 Task: Search one way flight ticket for 4 adults, 1 infant in seat and 1 infant on lap in premium economy from Jamestown: Jamestown Regional Airport to Jacksonville: Albert J. Ellis Airport on 5-3-2023. Choice of flights is Royal air maroc. Number of bags: 1 checked bag. Price is upto 107000. Outbound departure time preference is 13:15.
Action: Mouse moved to (286, 121)
Screenshot: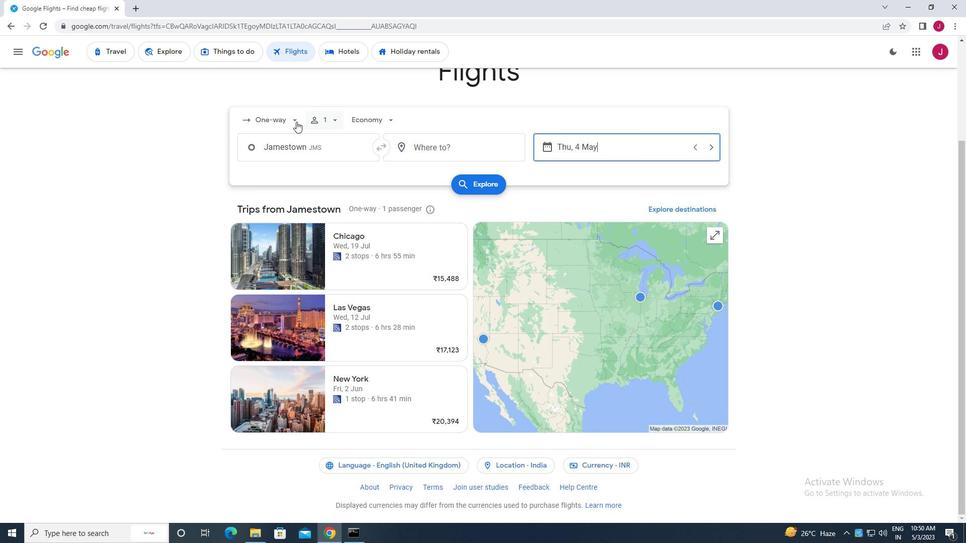 
Action: Mouse pressed left at (286, 121)
Screenshot: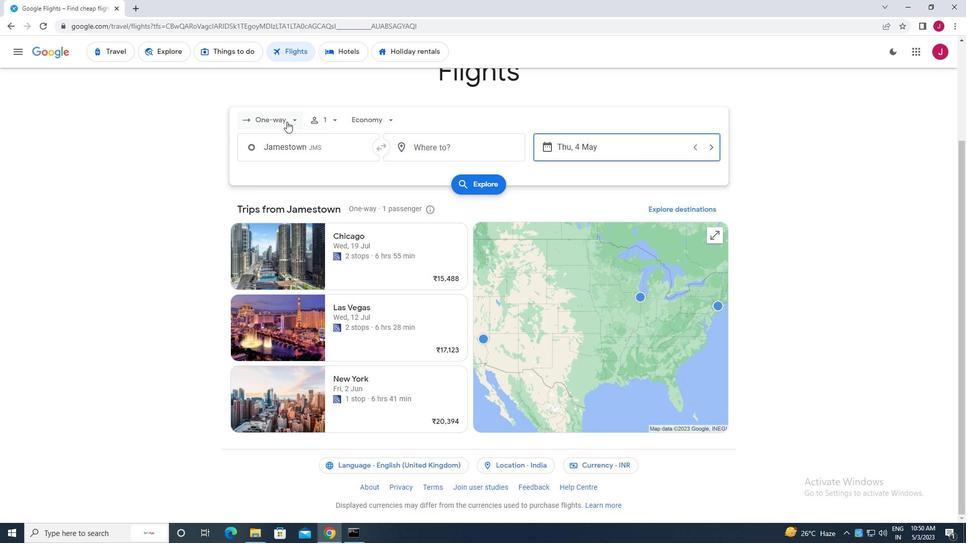 
Action: Mouse moved to (282, 165)
Screenshot: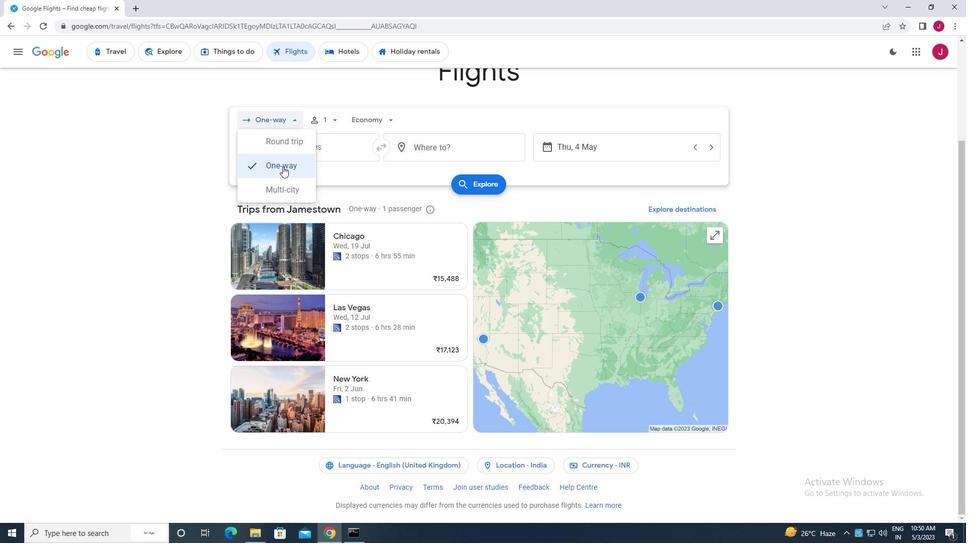 
Action: Mouse pressed left at (282, 165)
Screenshot: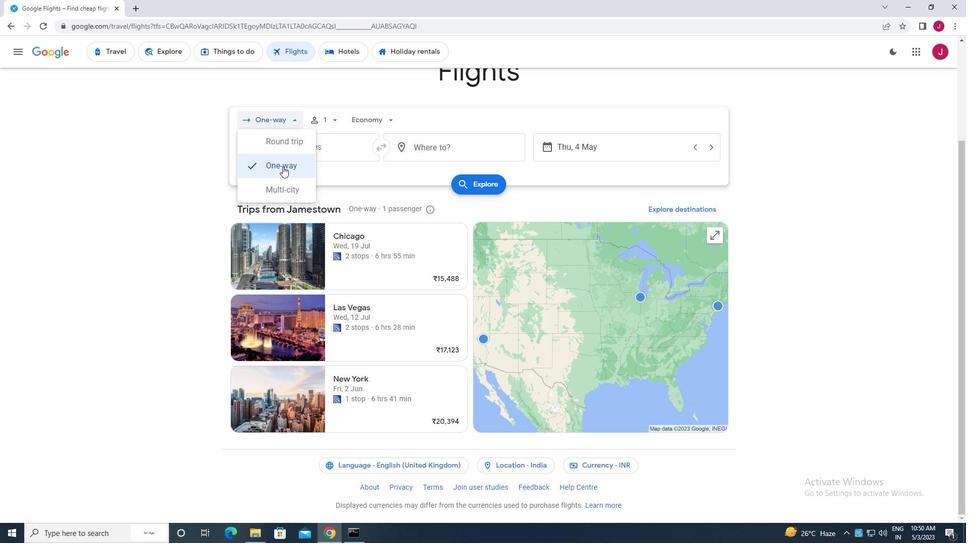 
Action: Mouse moved to (336, 118)
Screenshot: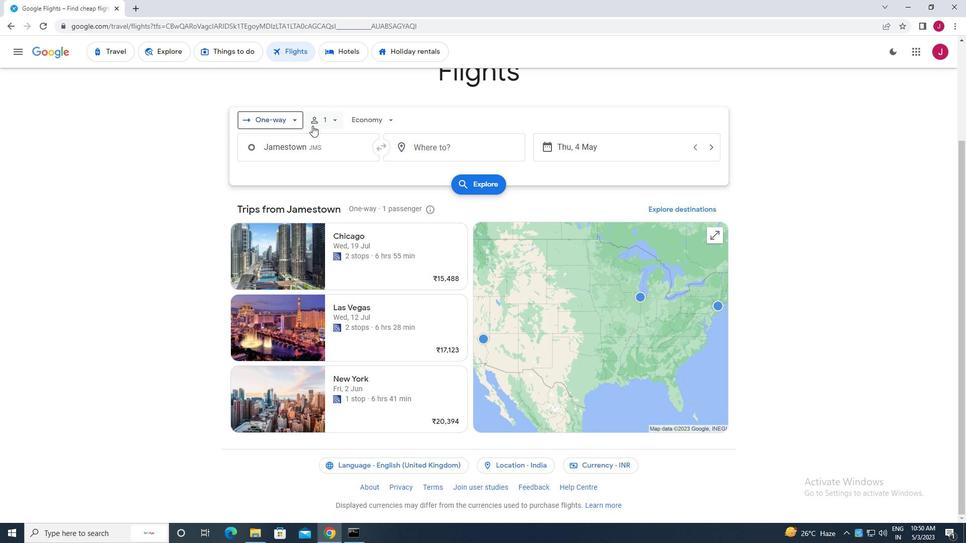
Action: Mouse pressed left at (336, 118)
Screenshot: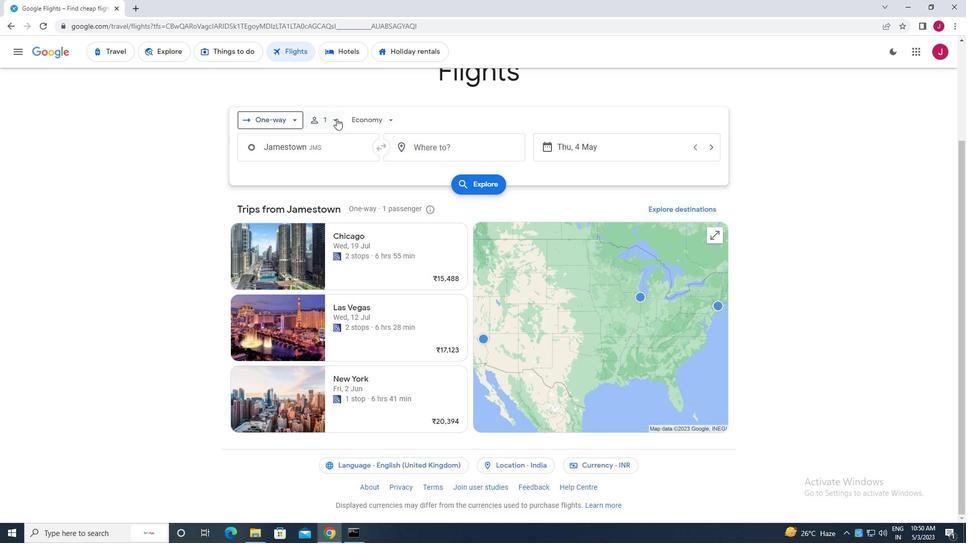 
Action: Mouse moved to (411, 148)
Screenshot: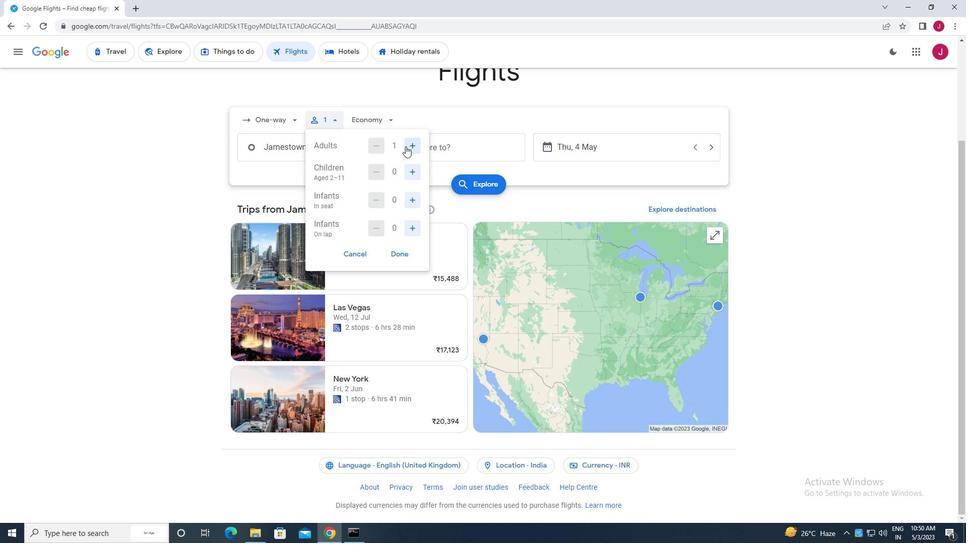
Action: Mouse pressed left at (411, 148)
Screenshot: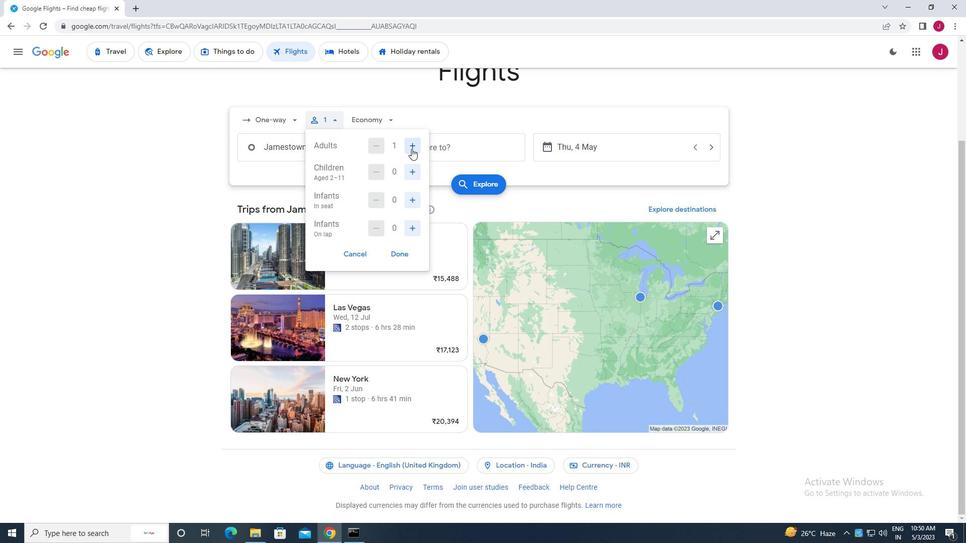 
Action: Mouse moved to (411, 148)
Screenshot: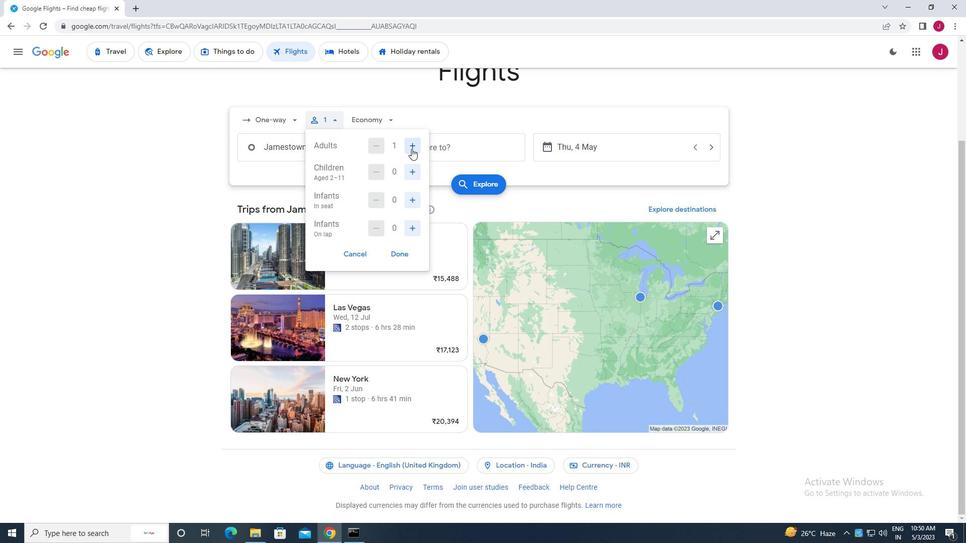 
Action: Mouse pressed left at (411, 148)
Screenshot: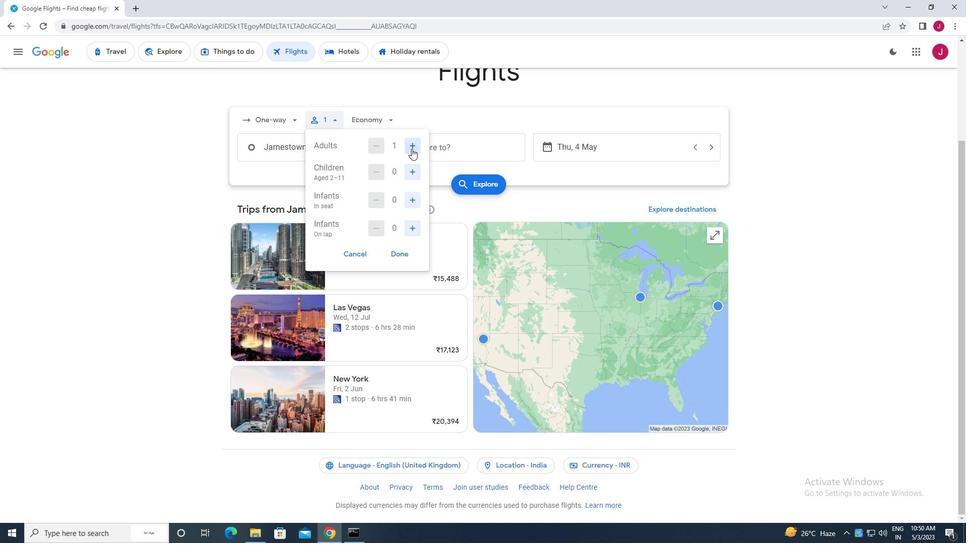 
Action: Mouse pressed left at (411, 148)
Screenshot: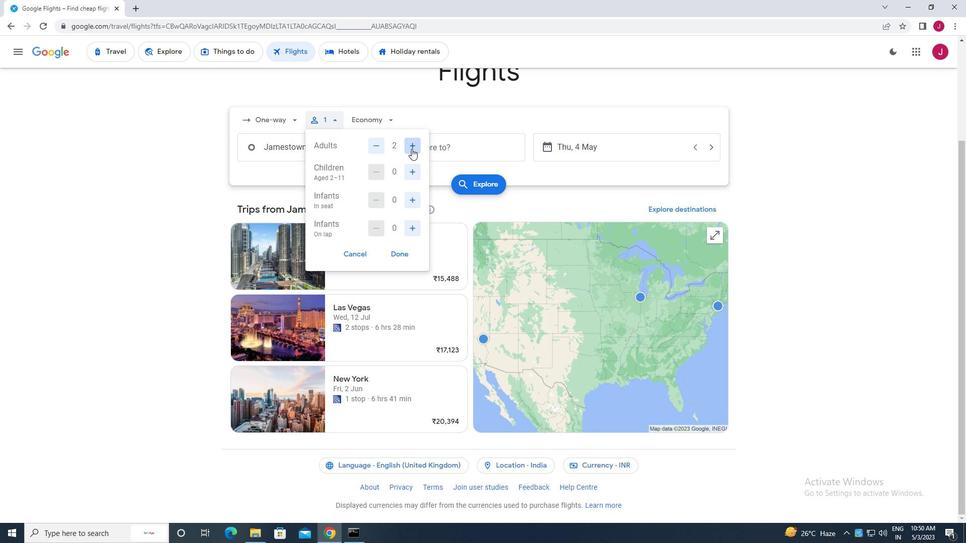 
Action: Mouse moved to (412, 201)
Screenshot: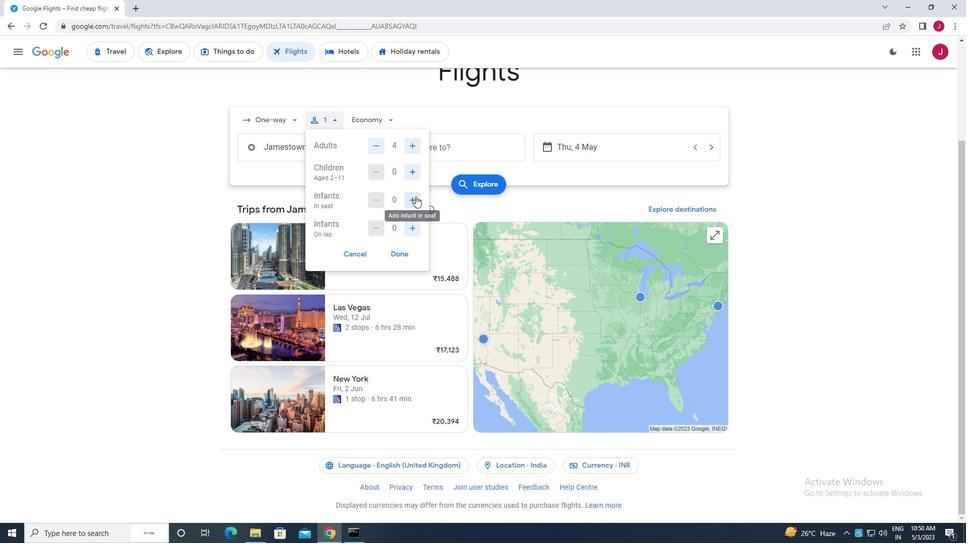 
Action: Mouse pressed left at (412, 201)
Screenshot: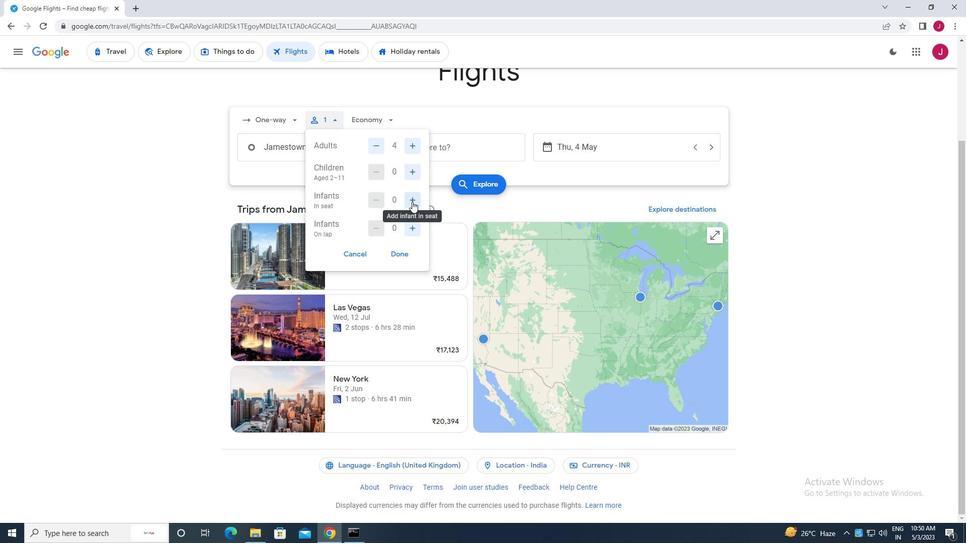 
Action: Mouse moved to (412, 228)
Screenshot: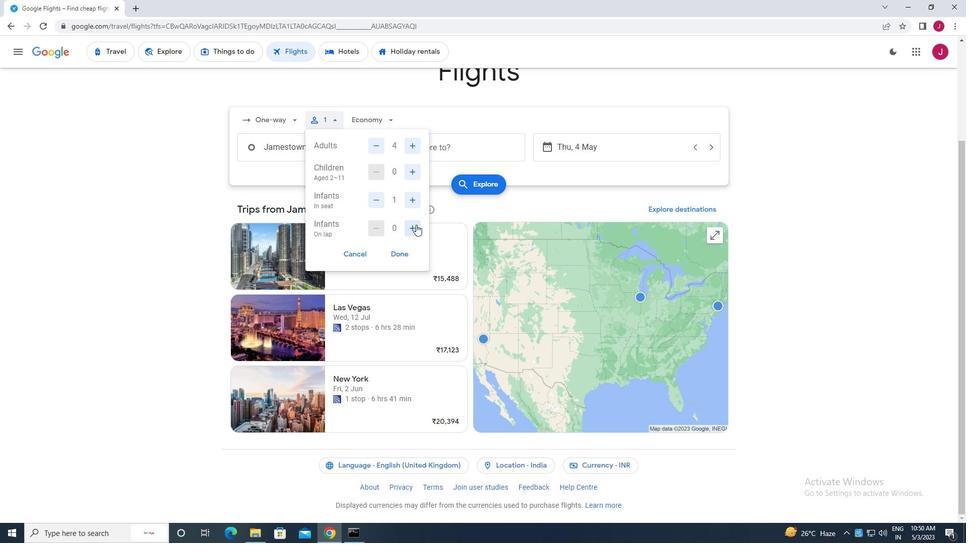 
Action: Mouse pressed left at (412, 228)
Screenshot: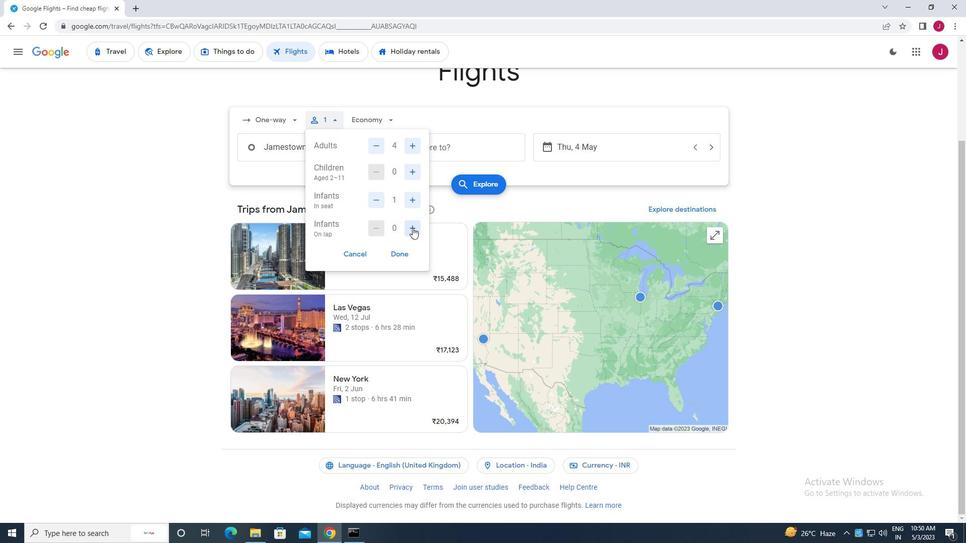 
Action: Mouse moved to (401, 253)
Screenshot: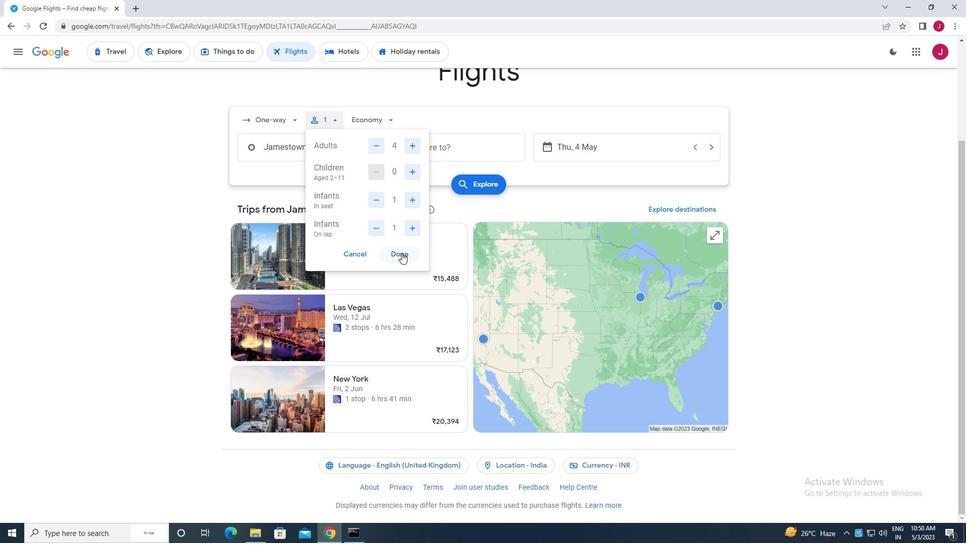 
Action: Mouse pressed left at (401, 253)
Screenshot: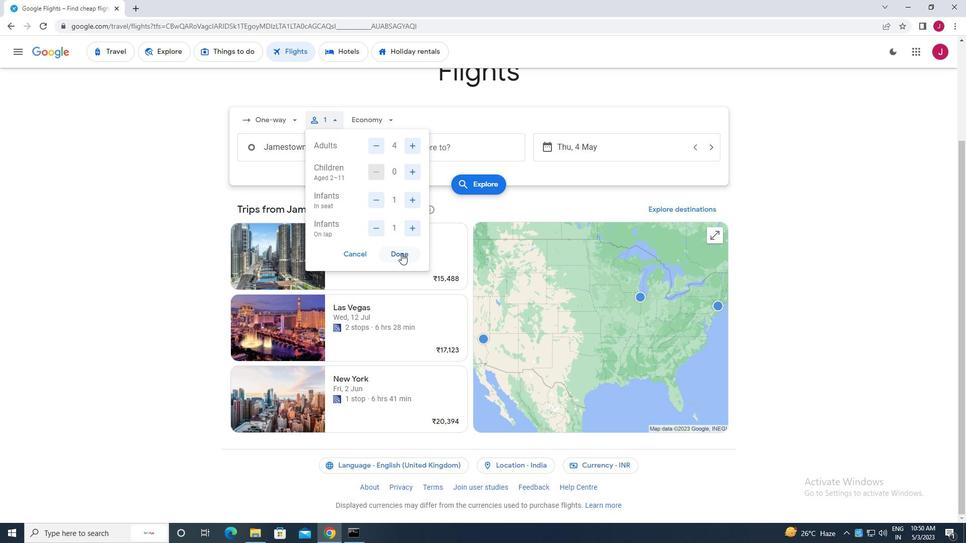 
Action: Mouse moved to (365, 116)
Screenshot: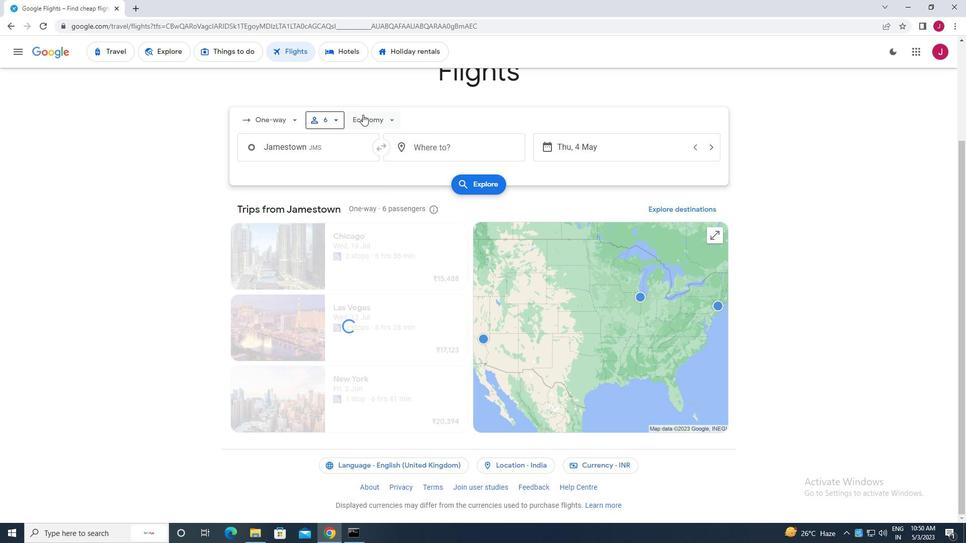 
Action: Mouse pressed left at (365, 116)
Screenshot: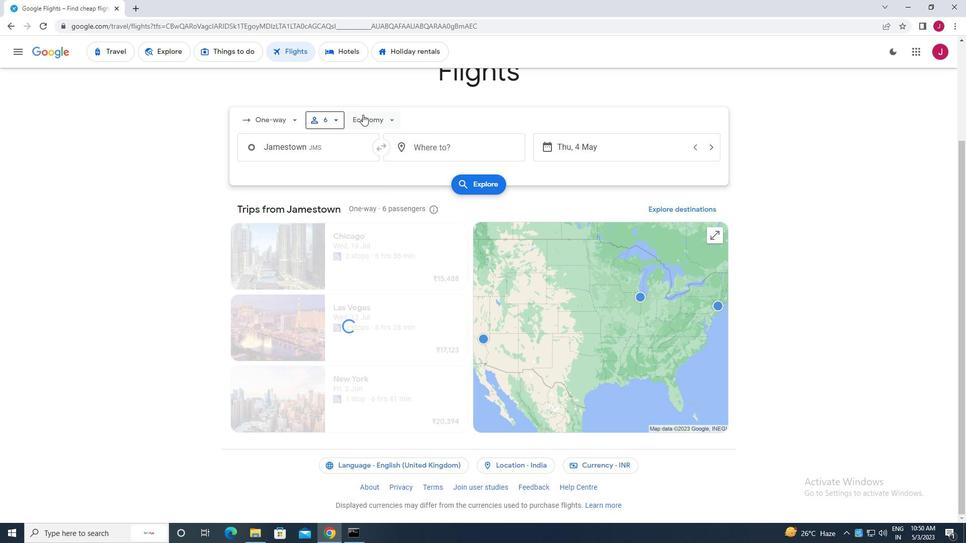 
Action: Mouse moved to (379, 166)
Screenshot: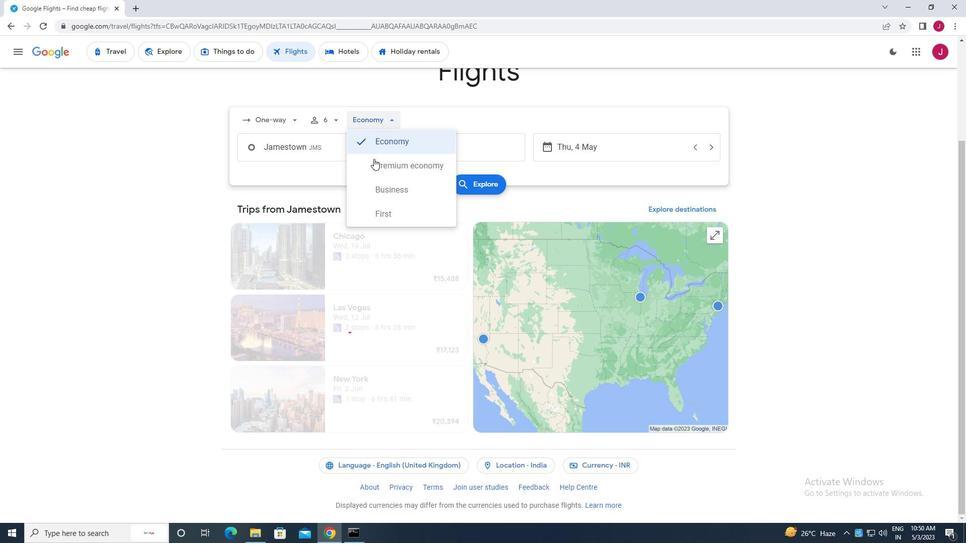 
Action: Mouse pressed left at (379, 166)
Screenshot: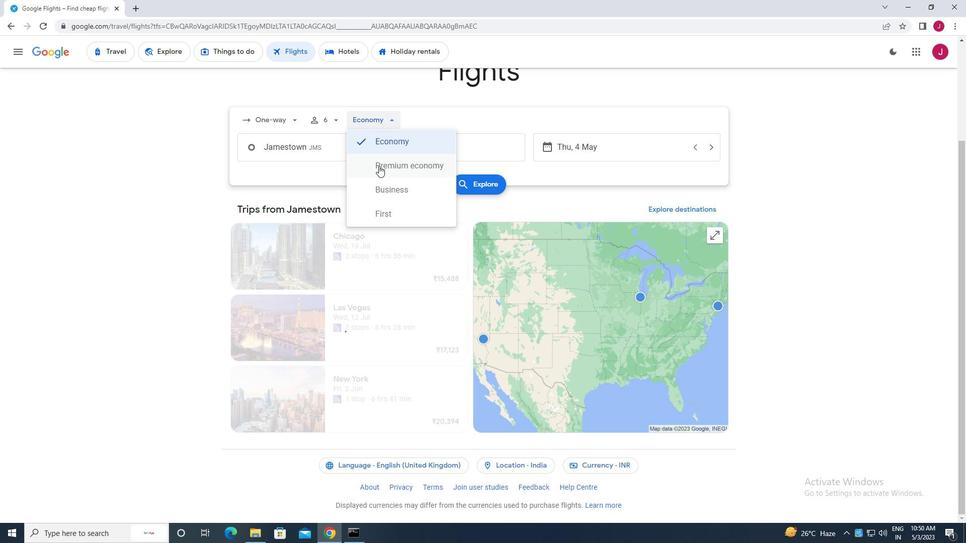 
Action: Mouse moved to (347, 152)
Screenshot: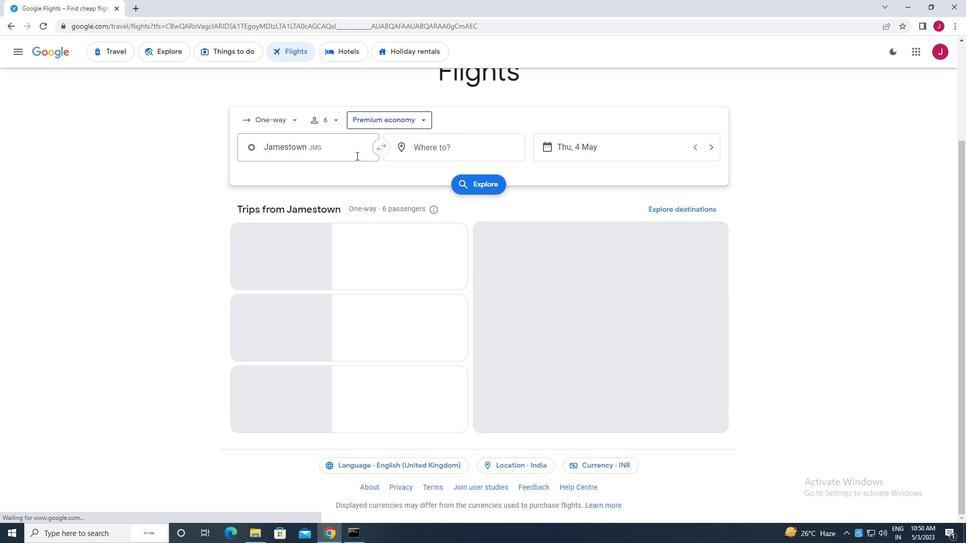 
Action: Mouse pressed left at (347, 152)
Screenshot: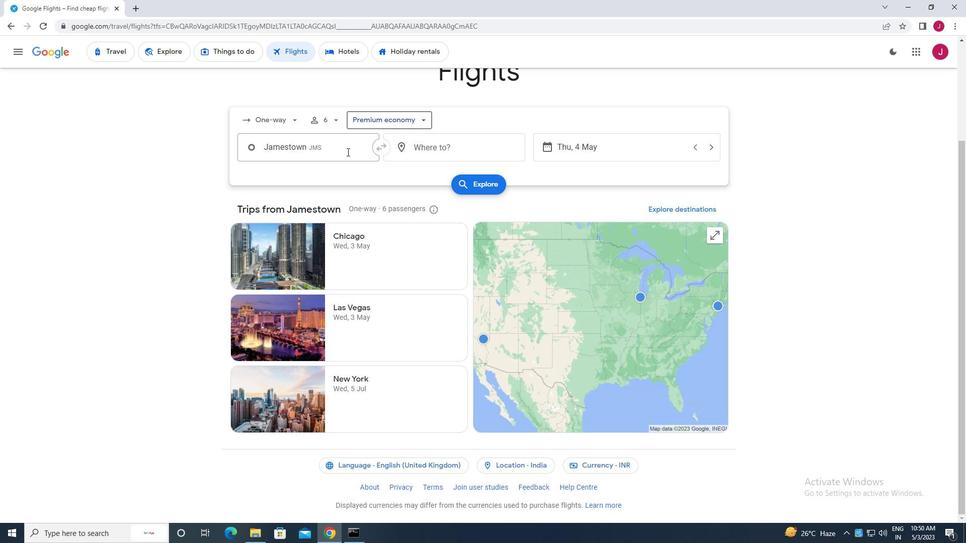 
Action: Mouse moved to (350, 151)
Screenshot: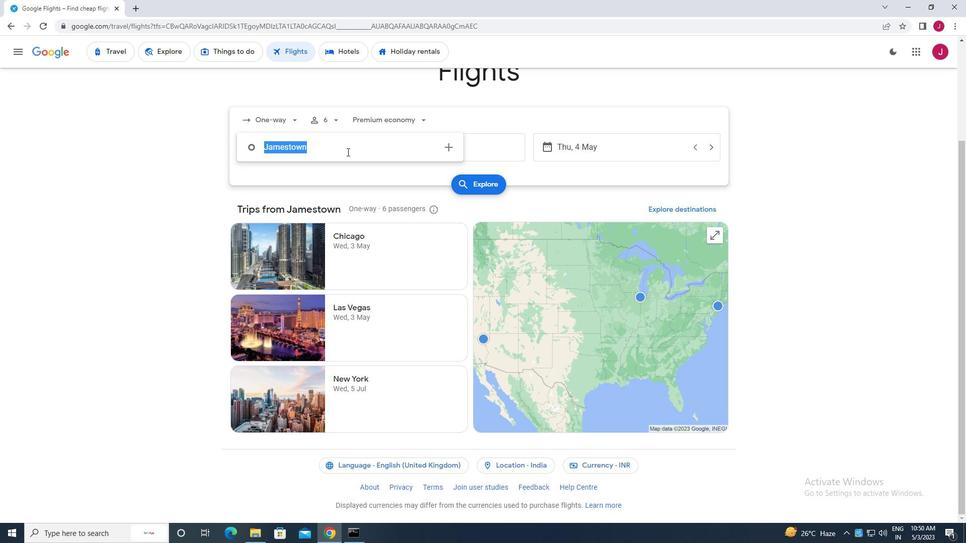 
Action: Key pressed jamestown
Screenshot: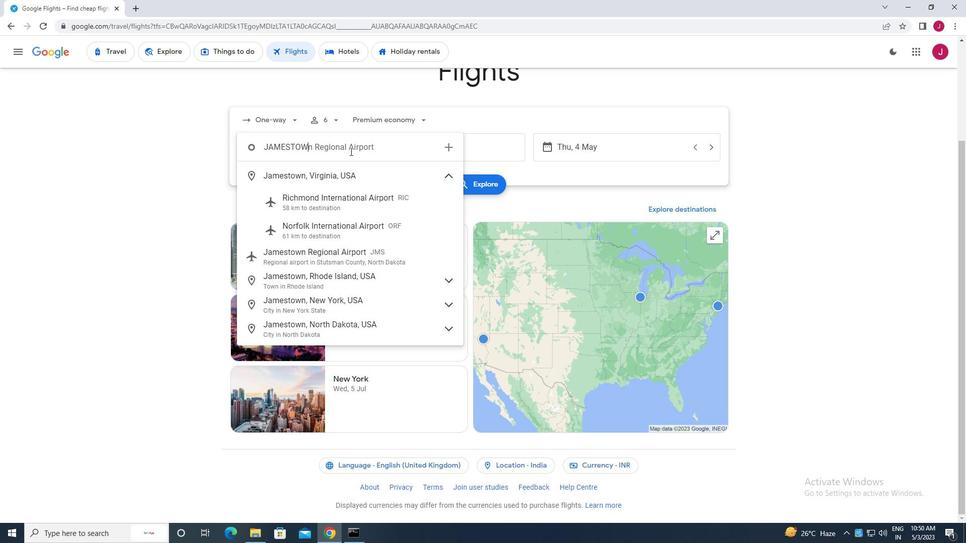
Action: Mouse moved to (335, 254)
Screenshot: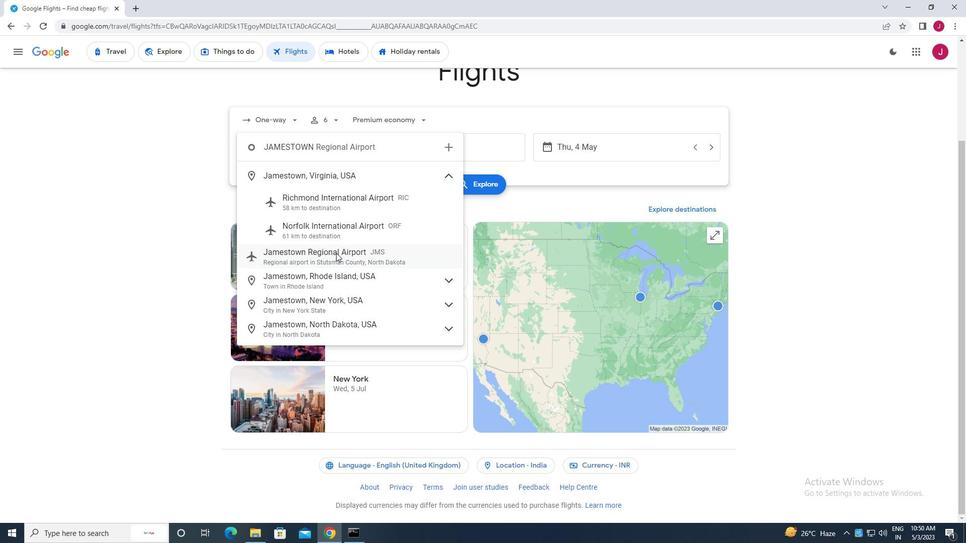 
Action: Mouse pressed left at (335, 254)
Screenshot: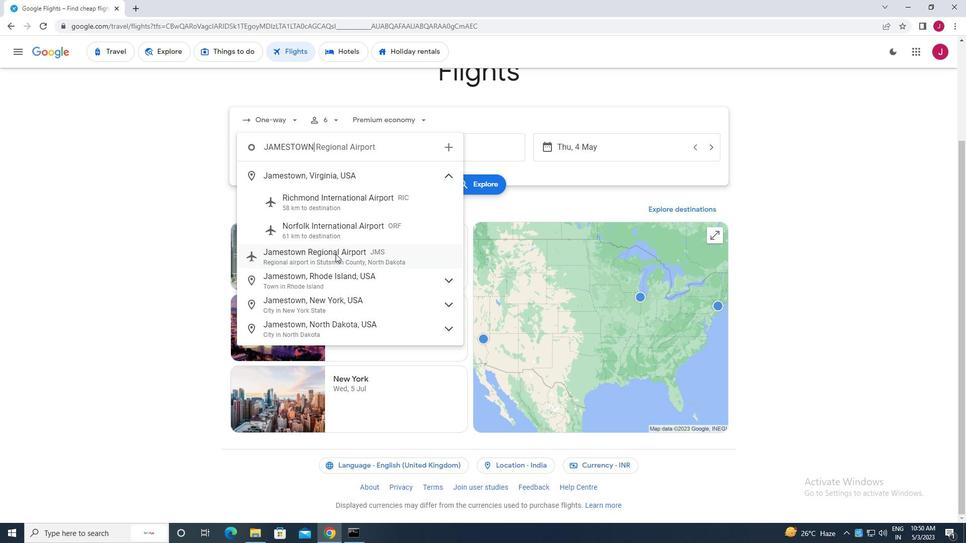 
Action: Mouse moved to (450, 151)
Screenshot: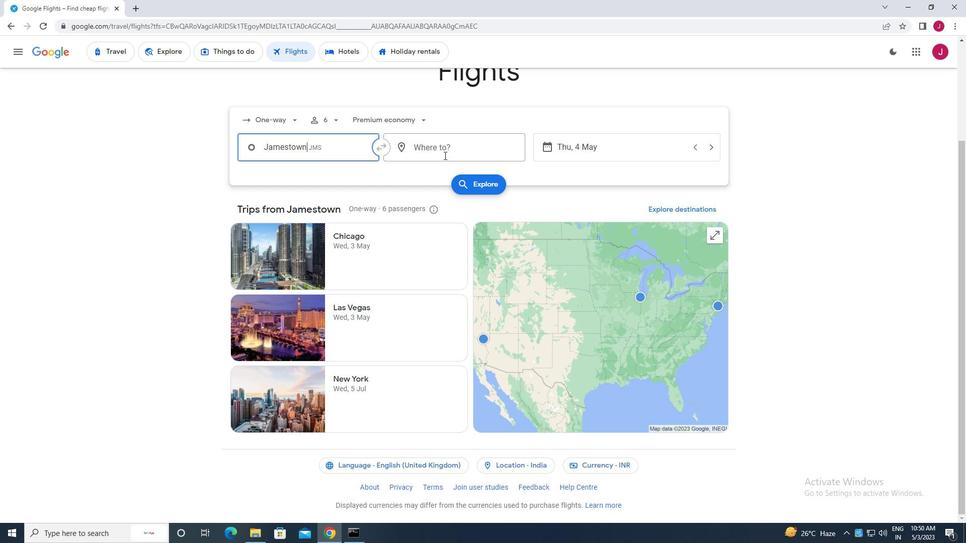 
Action: Mouse pressed left at (450, 151)
Screenshot: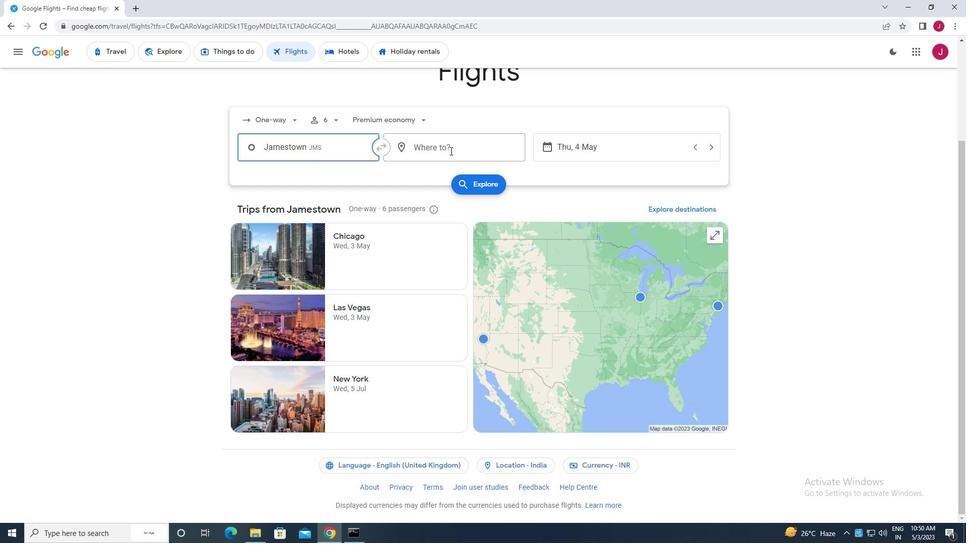 
Action: Mouse moved to (452, 152)
Screenshot: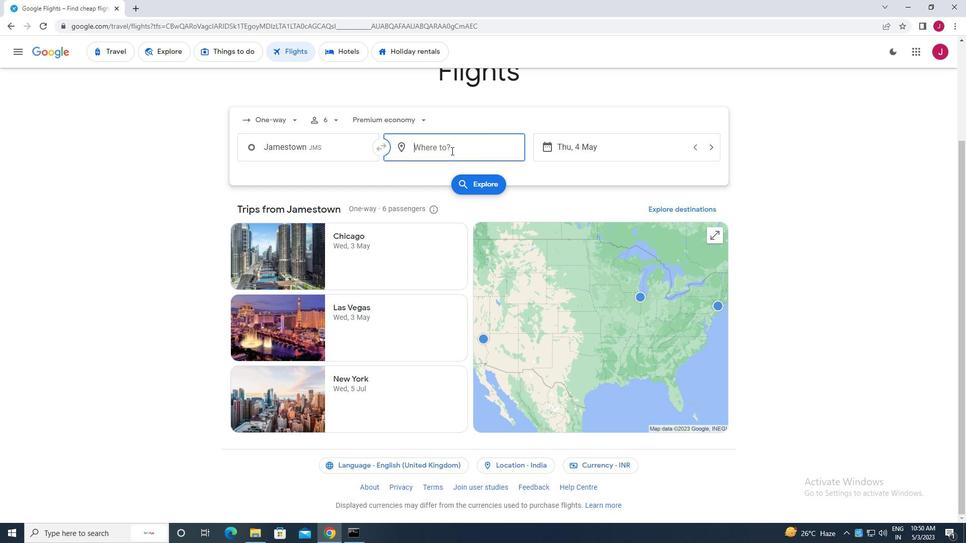 
Action: Key pressed albert<Key.space>j
Screenshot: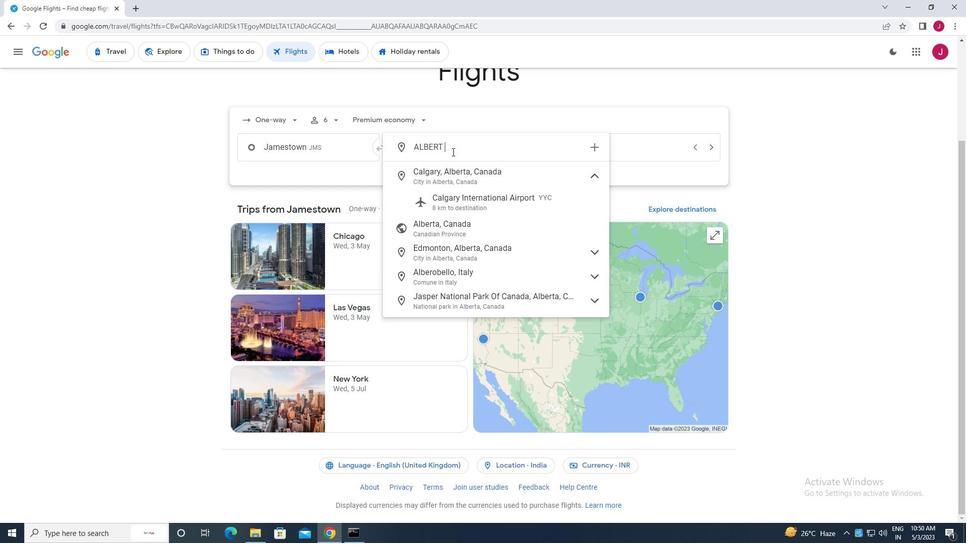 
Action: Mouse moved to (467, 173)
Screenshot: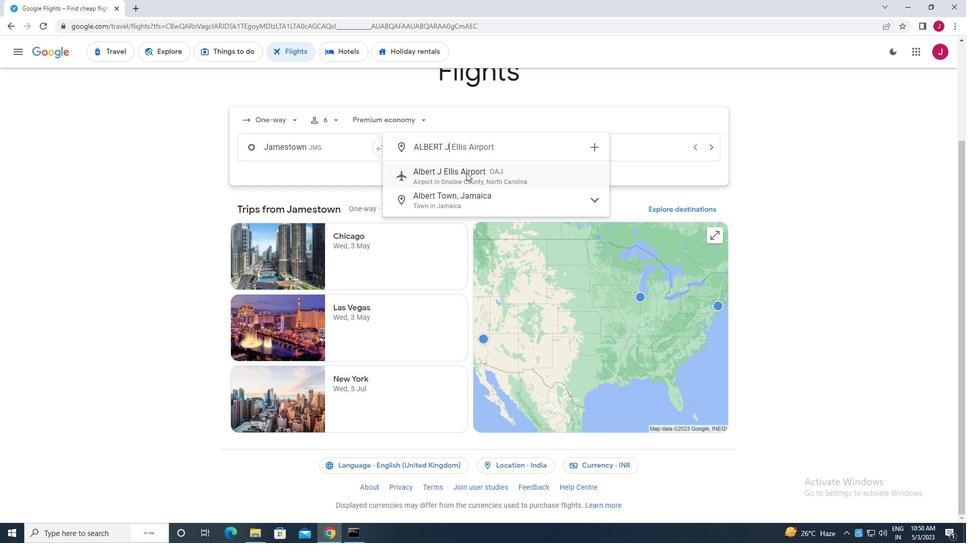 
Action: Mouse pressed left at (467, 173)
Screenshot: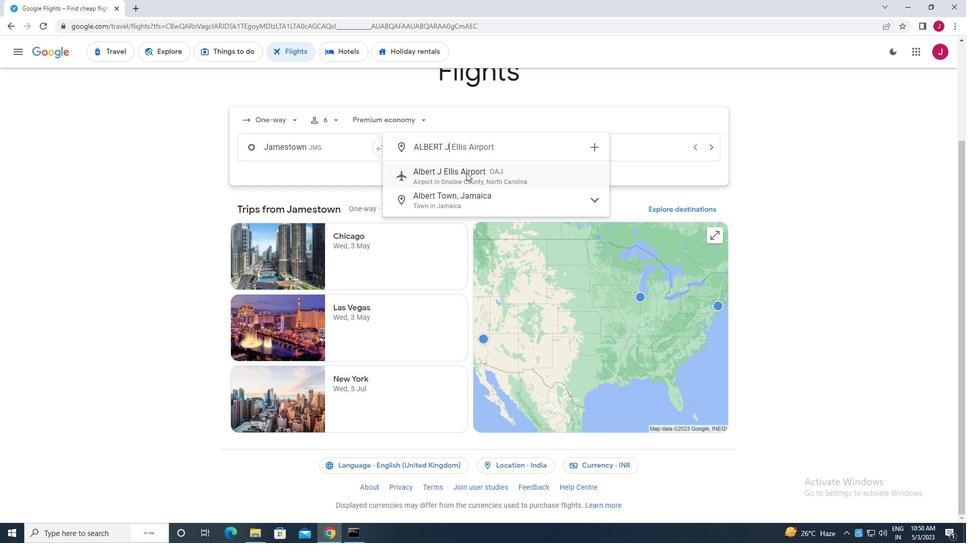 
Action: Mouse moved to (605, 150)
Screenshot: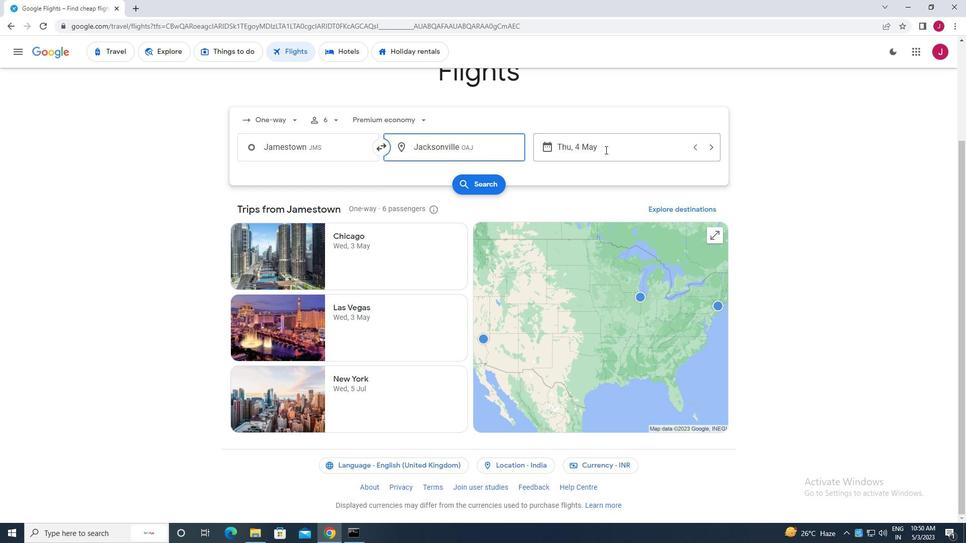 
Action: Mouse pressed left at (605, 150)
Screenshot: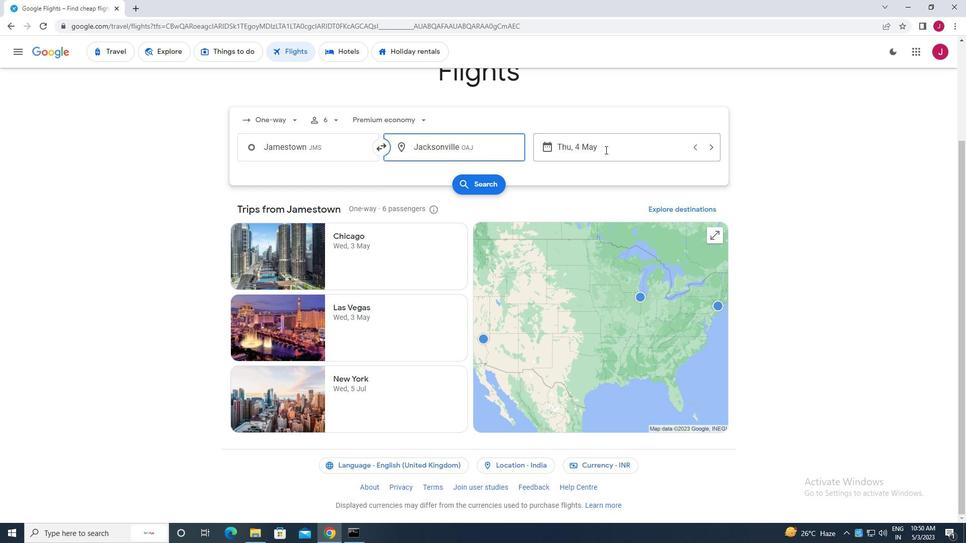 
Action: Mouse moved to (435, 227)
Screenshot: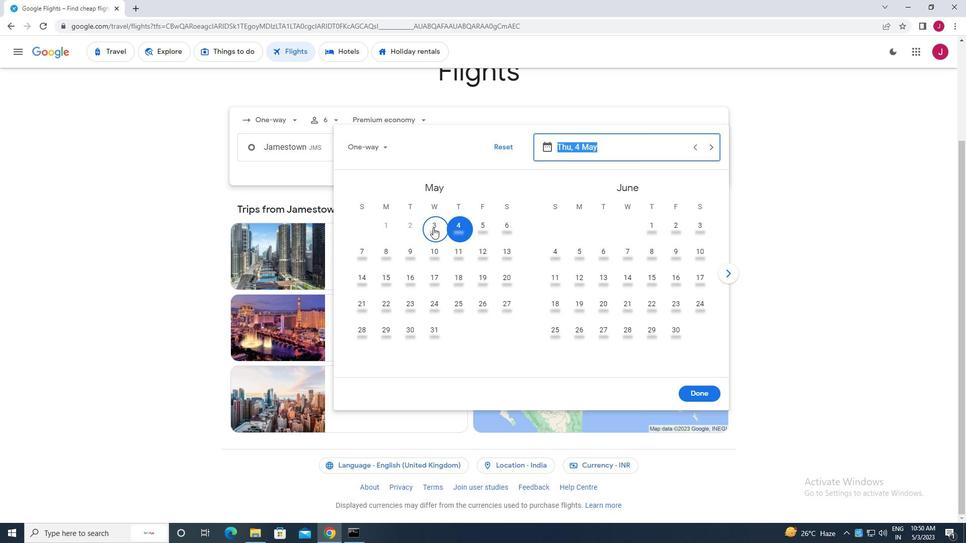 
Action: Mouse pressed left at (435, 227)
Screenshot: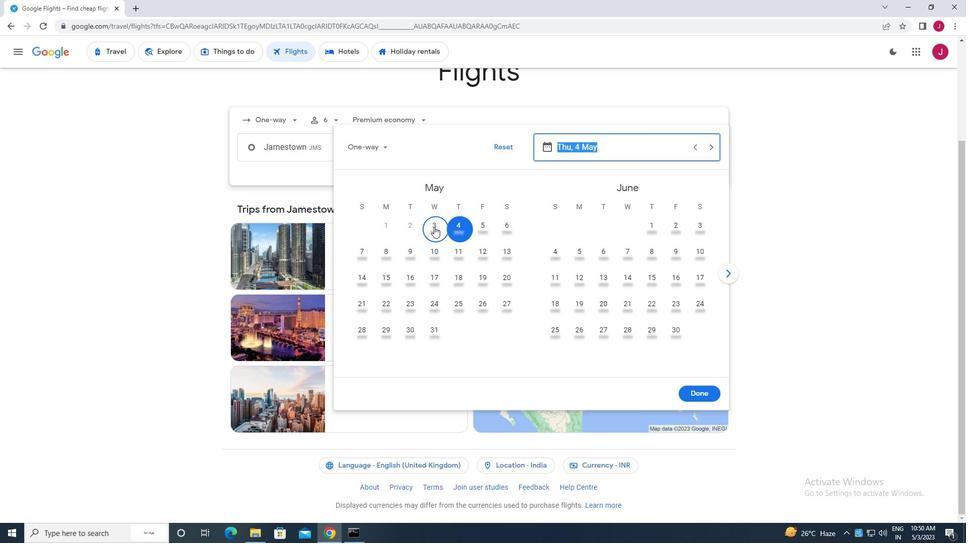 
Action: Mouse moved to (696, 396)
Screenshot: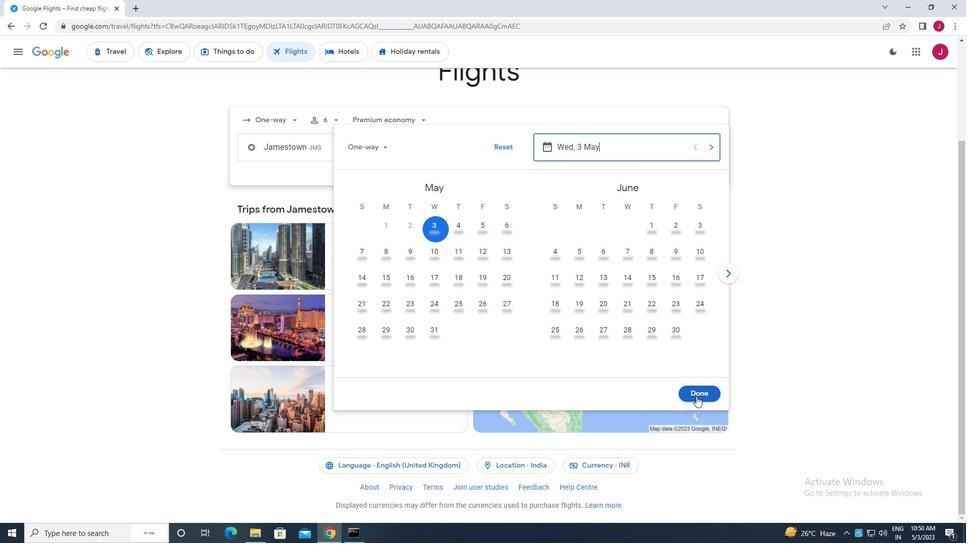 
Action: Mouse pressed left at (696, 396)
Screenshot: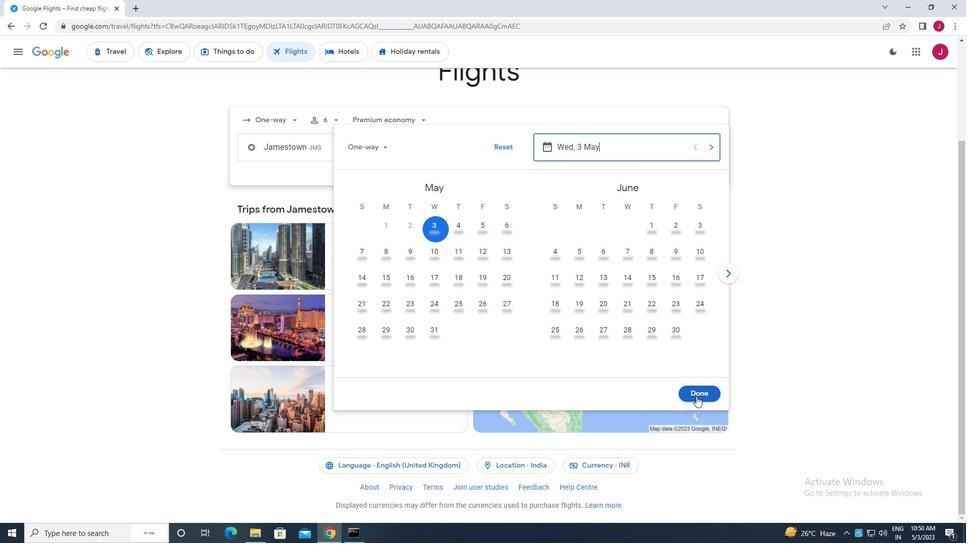 
Action: Mouse moved to (488, 185)
Screenshot: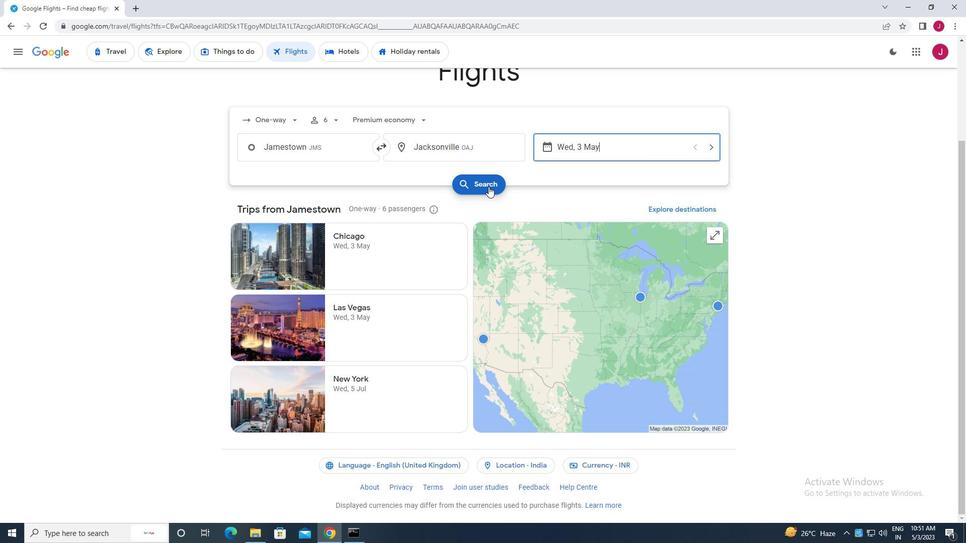 
Action: Mouse pressed left at (488, 185)
Screenshot: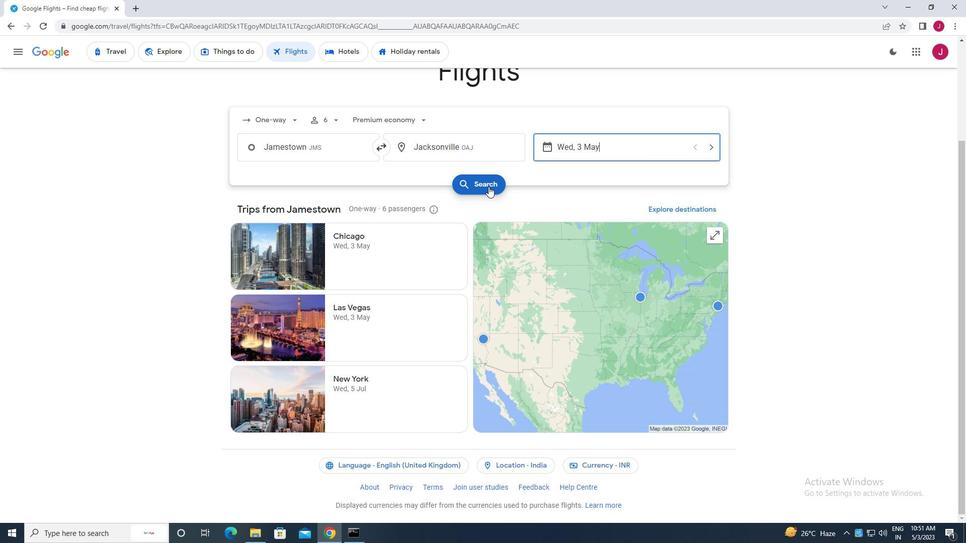
Action: Mouse moved to (259, 146)
Screenshot: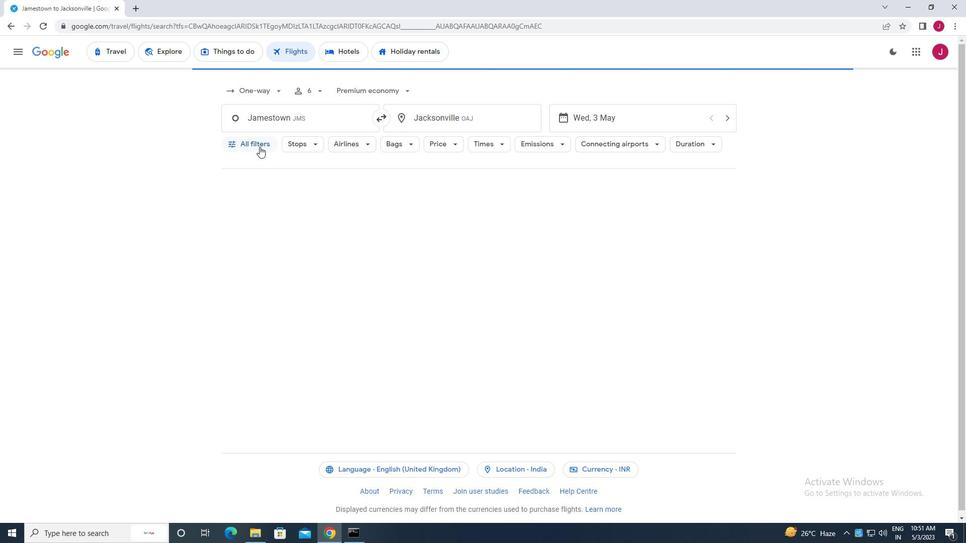 
Action: Mouse pressed left at (259, 146)
Screenshot: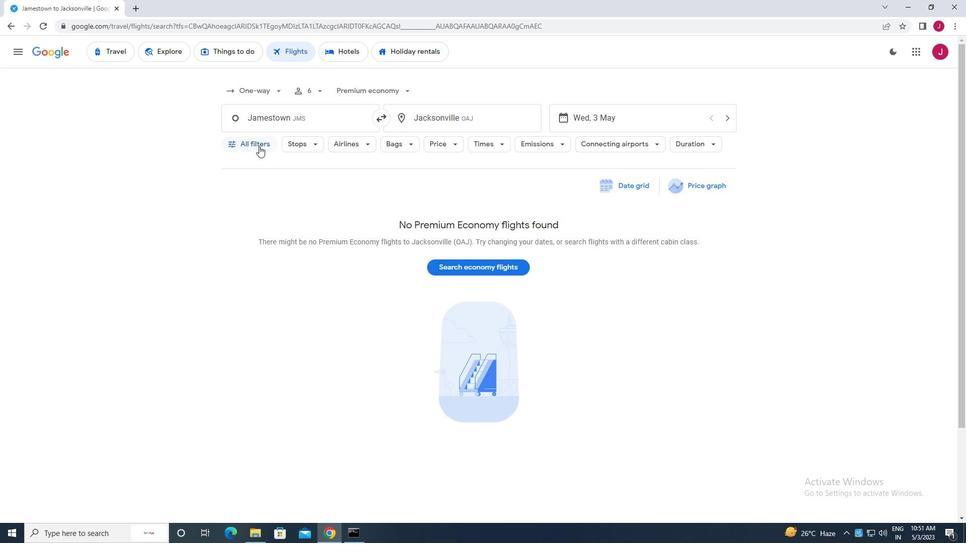 
Action: Mouse moved to (276, 175)
Screenshot: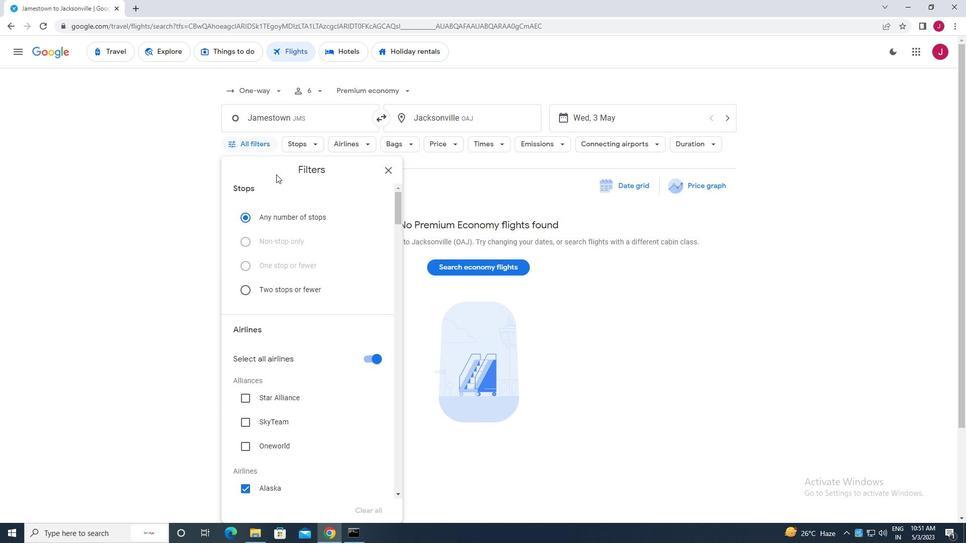 
Action: Mouse scrolled (276, 175) with delta (0, 0)
Screenshot: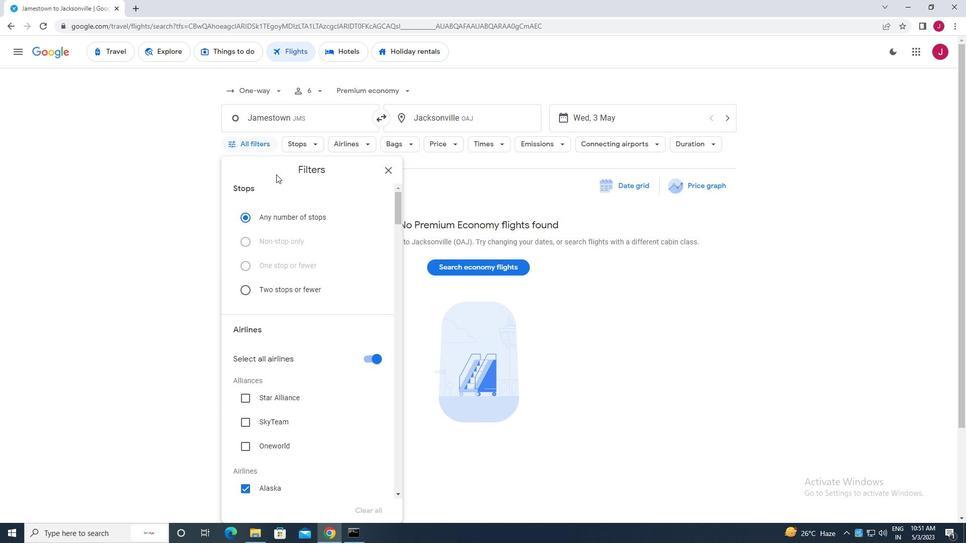
Action: Mouse moved to (278, 178)
Screenshot: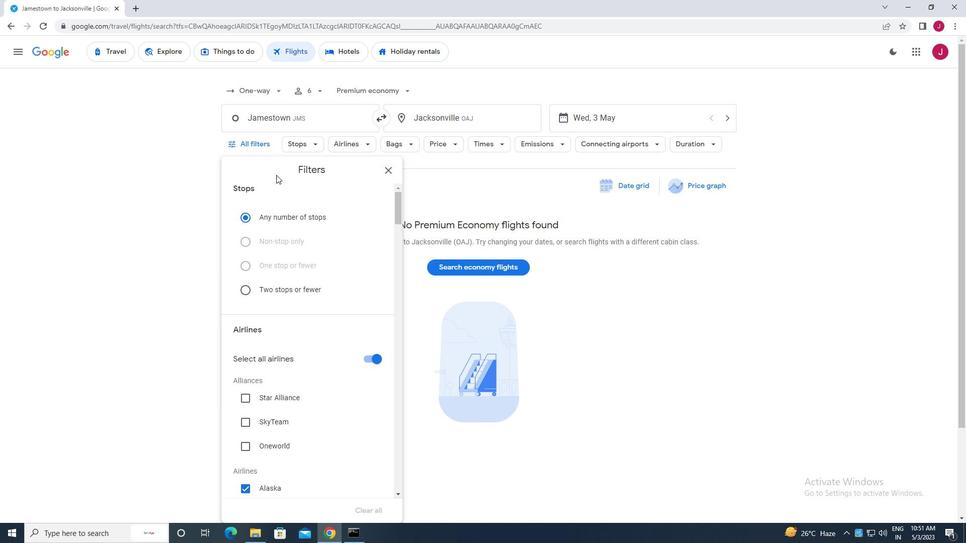 
Action: Mouse scrolled (278, 178) with delta (0, 0)
Screenshot: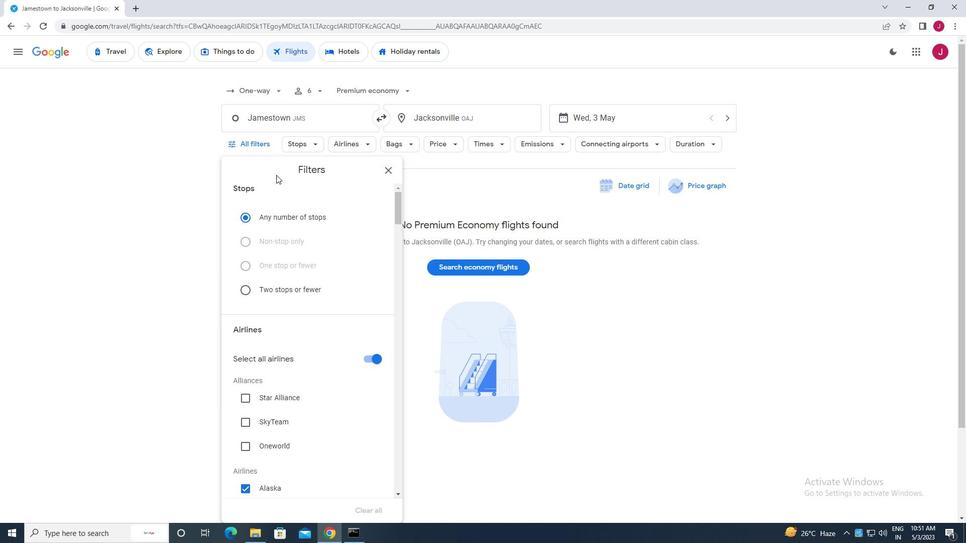 
Action: Mouse moved to (369, 260)
Screenshot: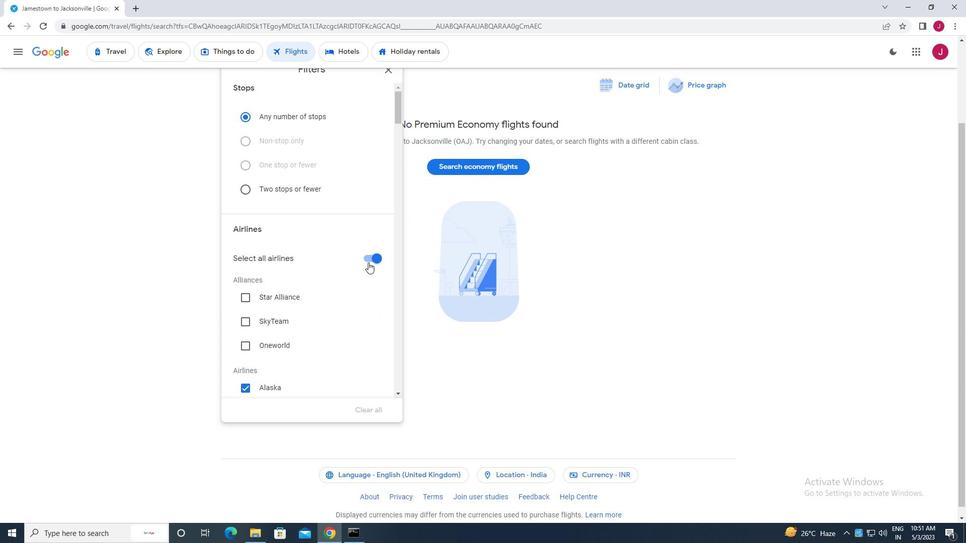
Action: Mouse pressed left at (369, 260)
Screenshot: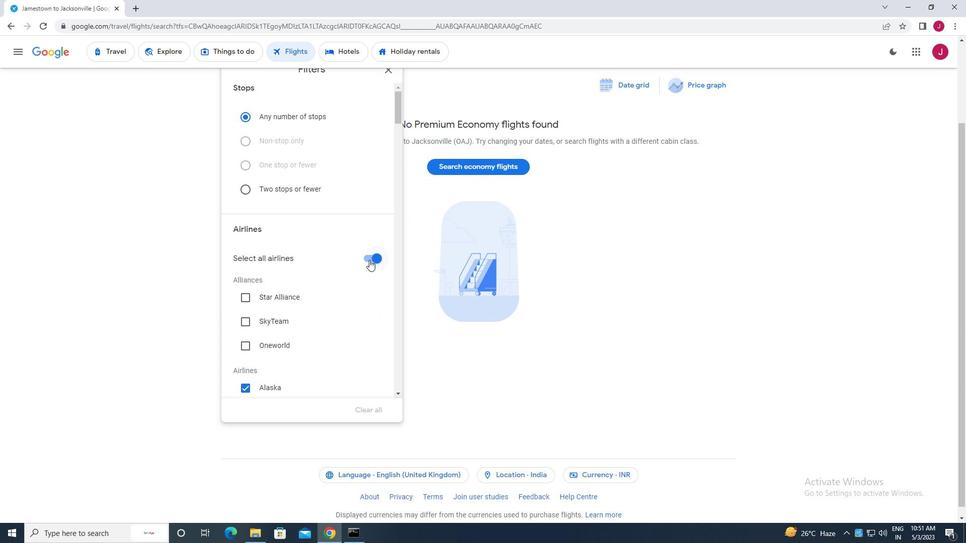 
Action: Mouse moved to (286, 211)
Screenshot: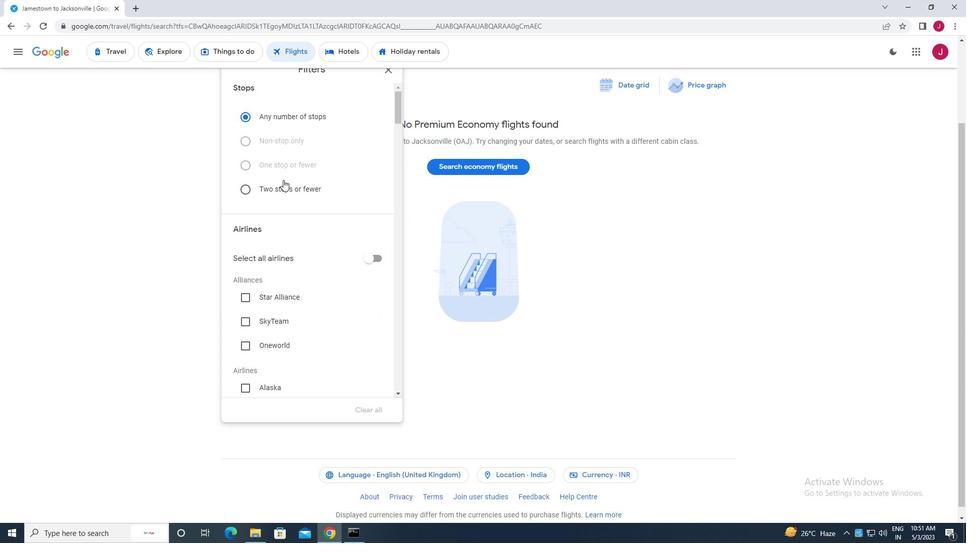 
Action: Mouse scrolled (286, 211) with delta (0, 0)
Screenshot: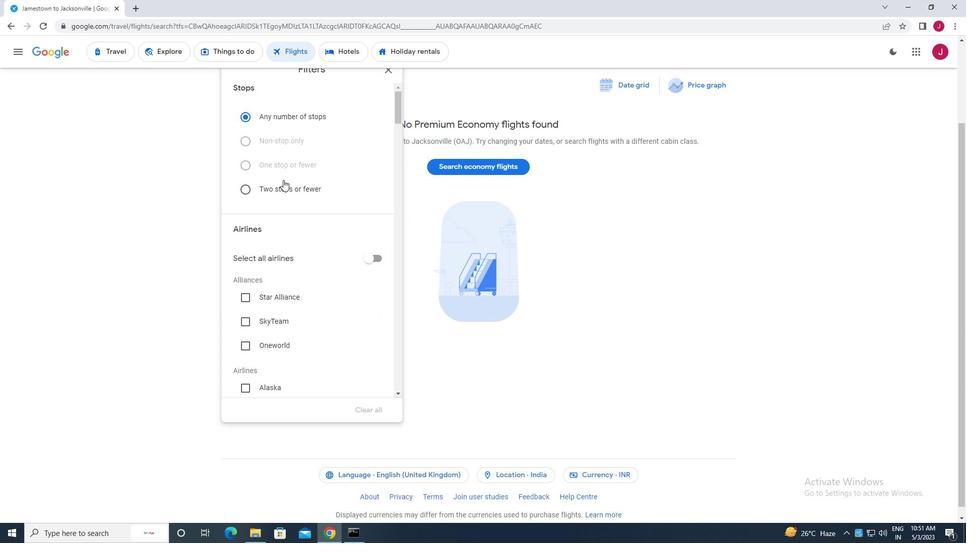 
Action: Mouse moved to (289, 219)
Screenshot: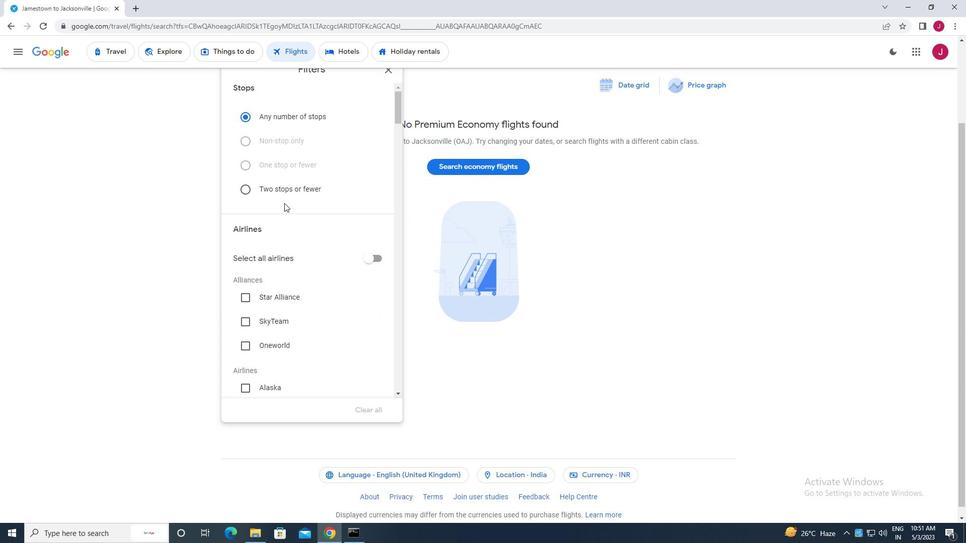 
Action: Mouse scrolled (289, 218) with delta (0, 0)
Screenshot: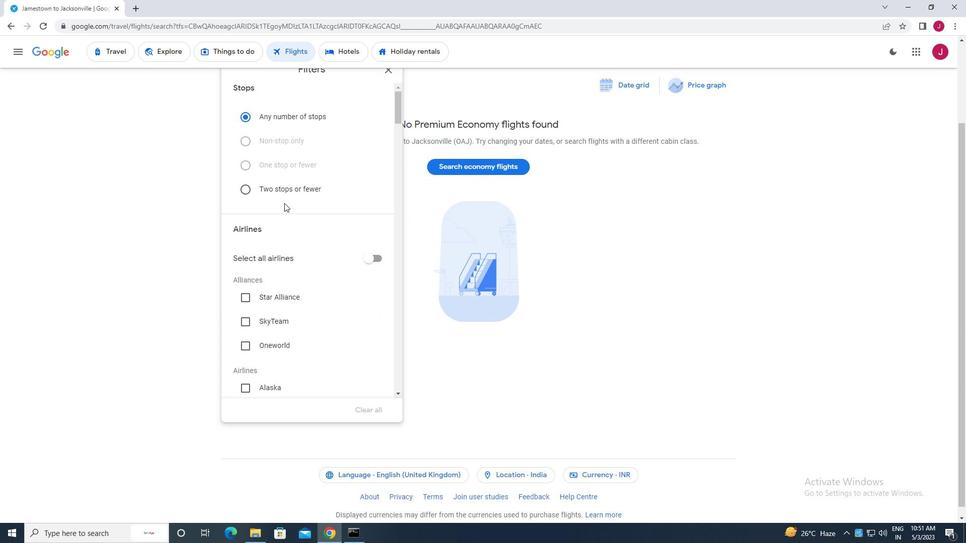
Action: Mouse moved to (290, 221)
Screenshot: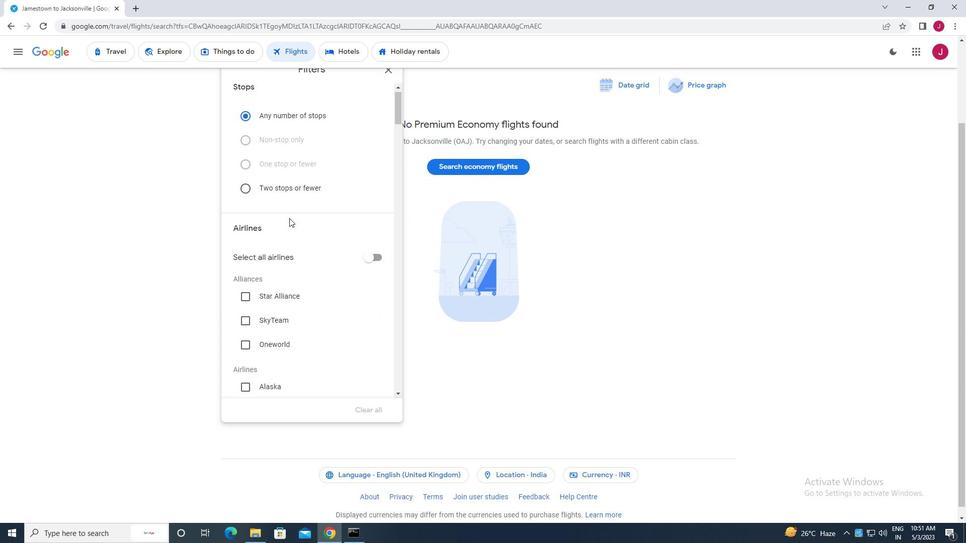 
Action: Mouse scrolled (290, 221) with delta (0, 0)
Screenshot: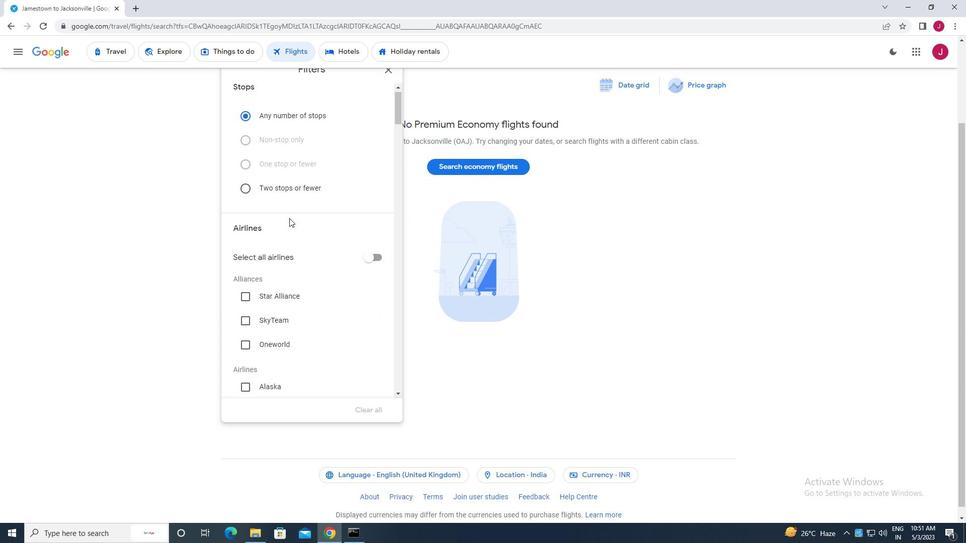 
Action: Mouse moved to (290, 223)
Screenshot: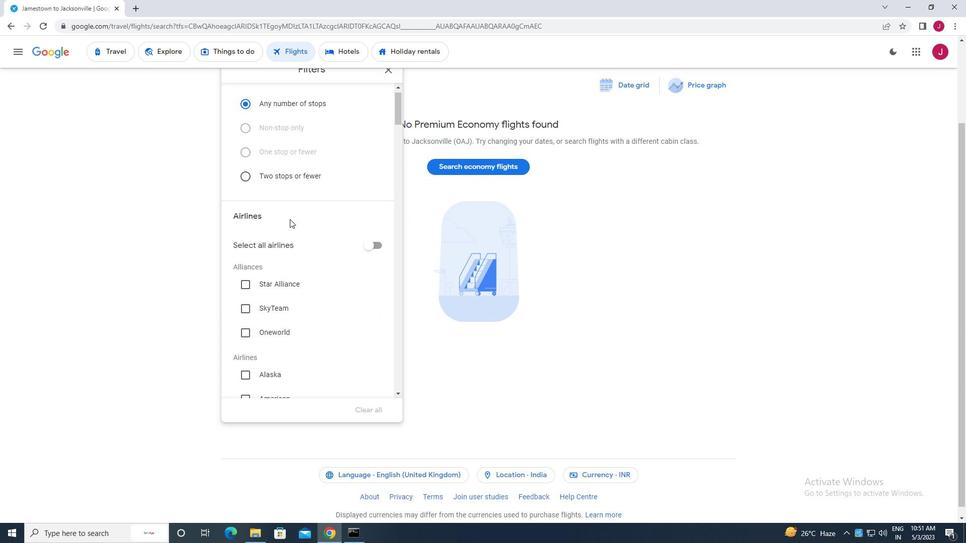 
Action: Mouse scrolled (290, 222) with delta (0, 0)
Screenshot: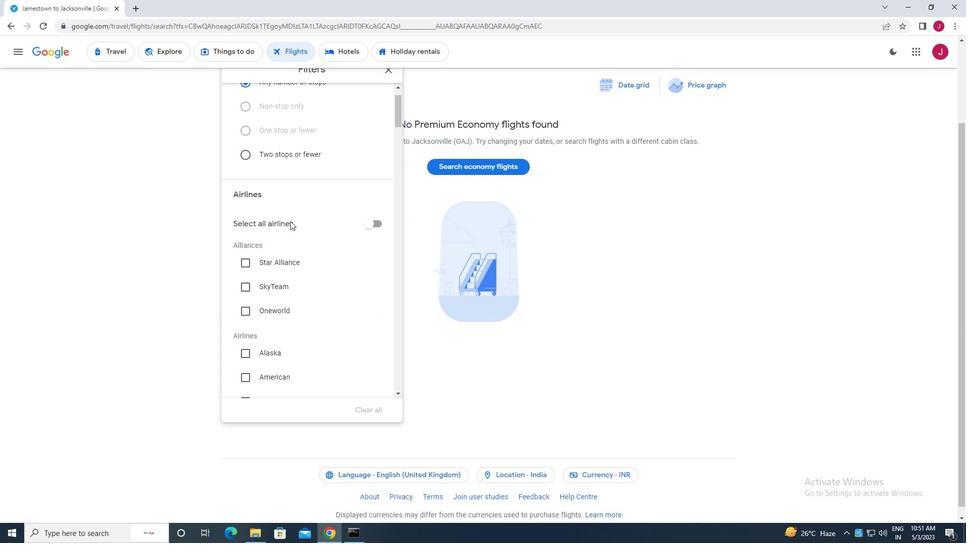 
Action: Mouse moved to (302, 171)
Screenshot: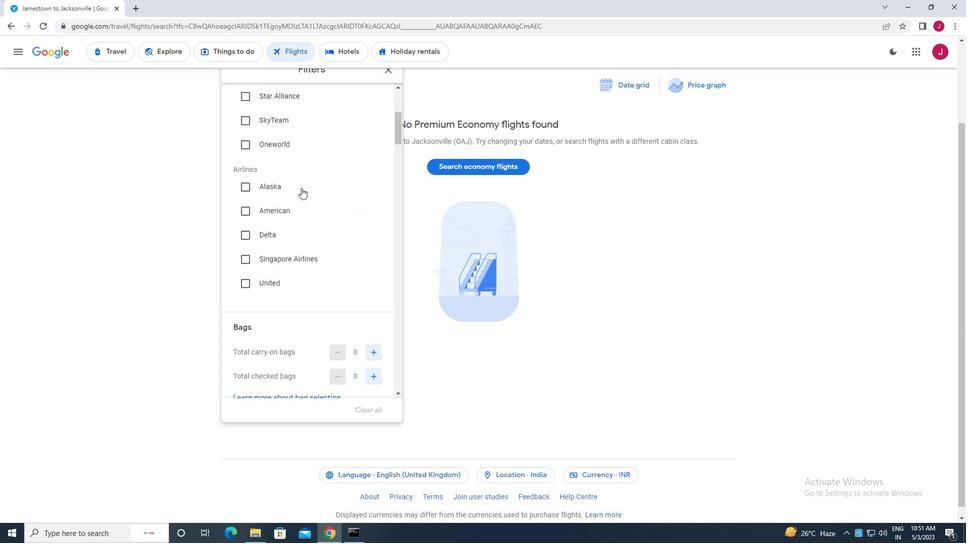 
Action: Mouse scrolled (302, 171) with delta (0, 0)
Screenshot: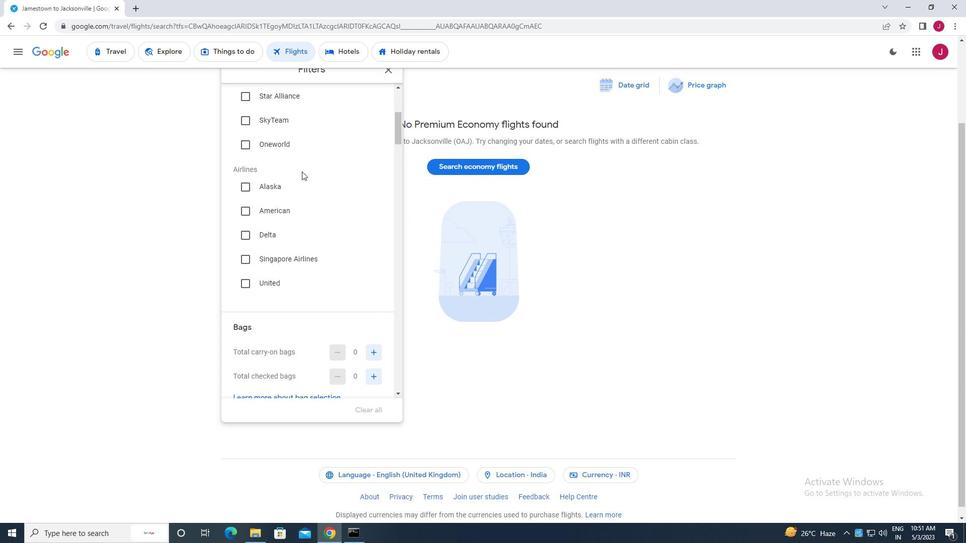 
Action: Mouse moved to (302, 171)
Screenshot: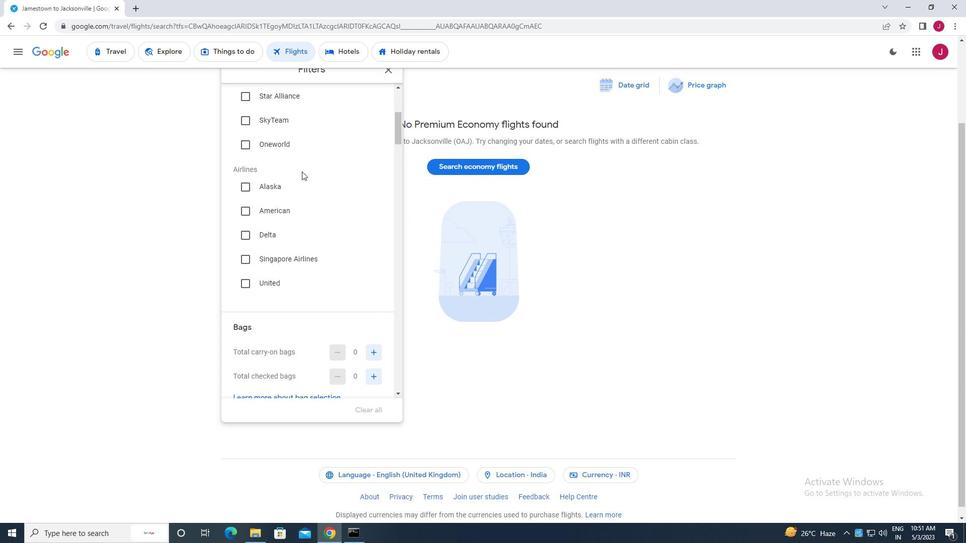 
Action: Mouse scrolled (302, 171) with delta (0, 0)
Screenshot: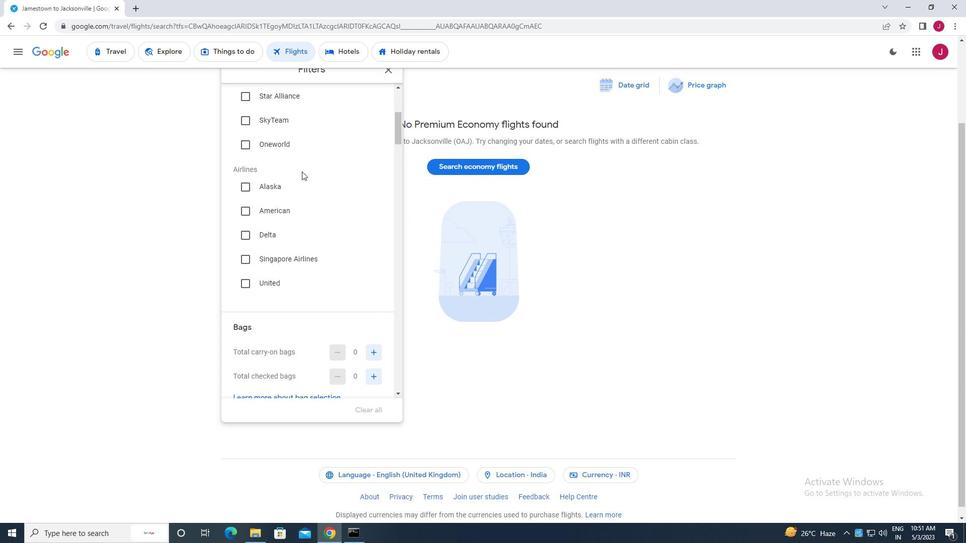 
Action: Mouse moved to (302, 172)
Screenshot: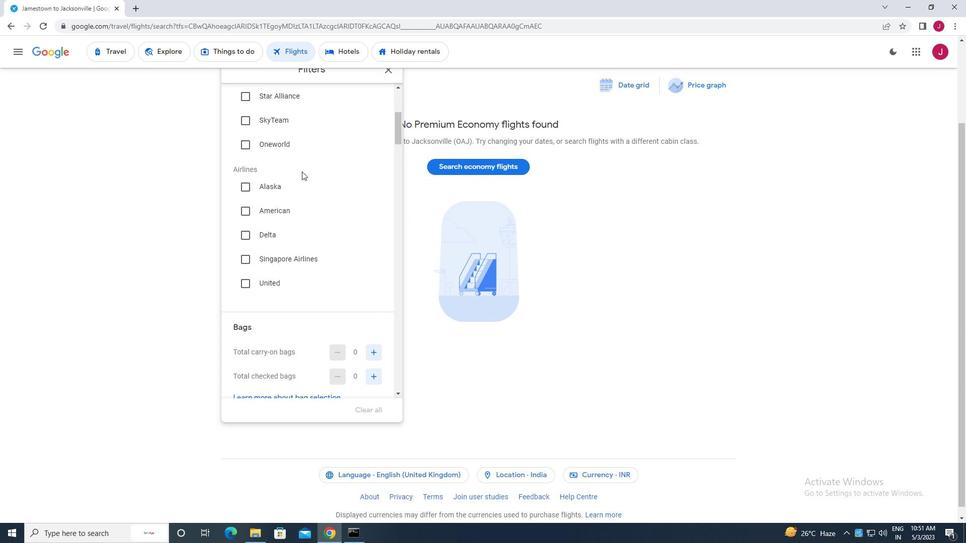 
Action: Mouse scrolled (302, 171) with delta (0, 0)
Screenshot: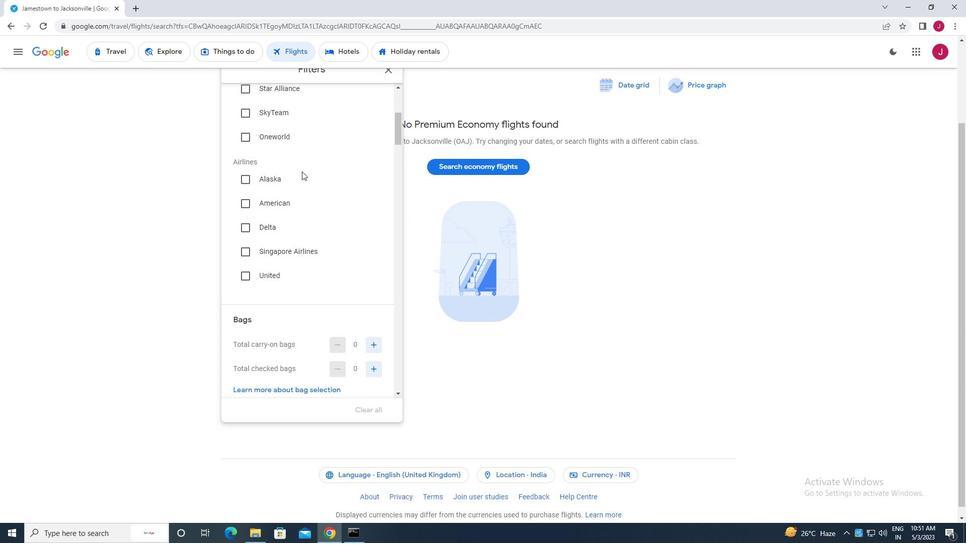 
Action: Mouse moved to (302, 172)
Screenshot: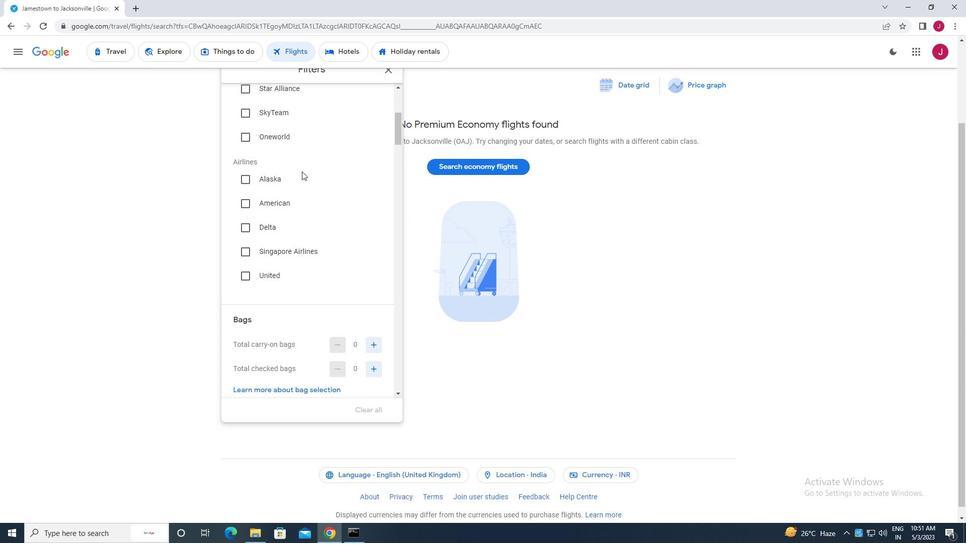 
Action: Mouse scrolled (302, 172) with delta (0, 0)
Screenshot: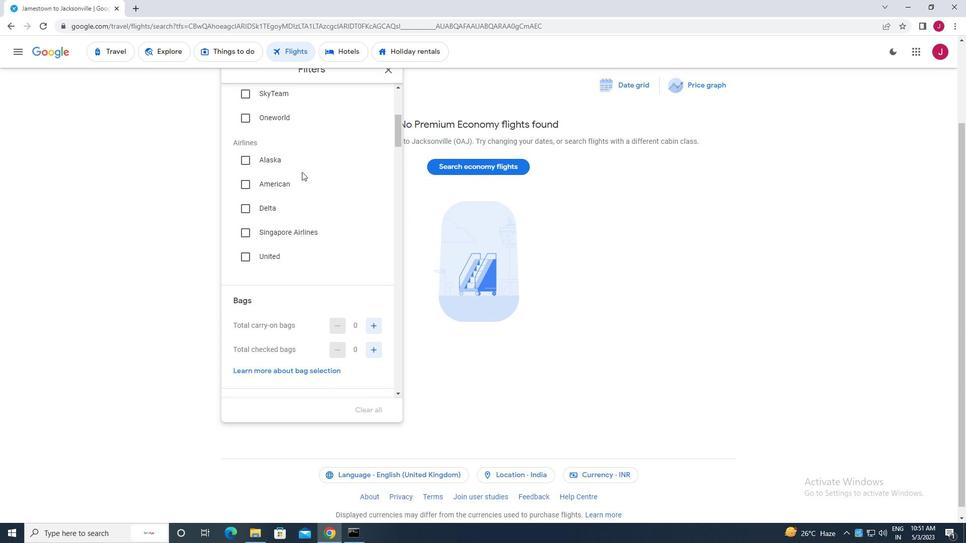 
Action: Mouse moved to (371, 175)
Screenshot: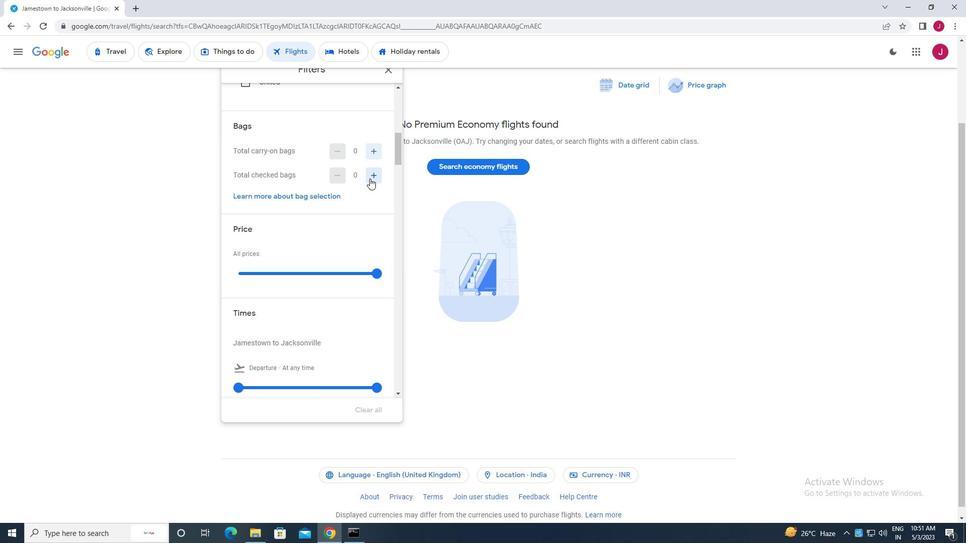 
Action: Mouse pressed left at (371, 175)
Screenshot: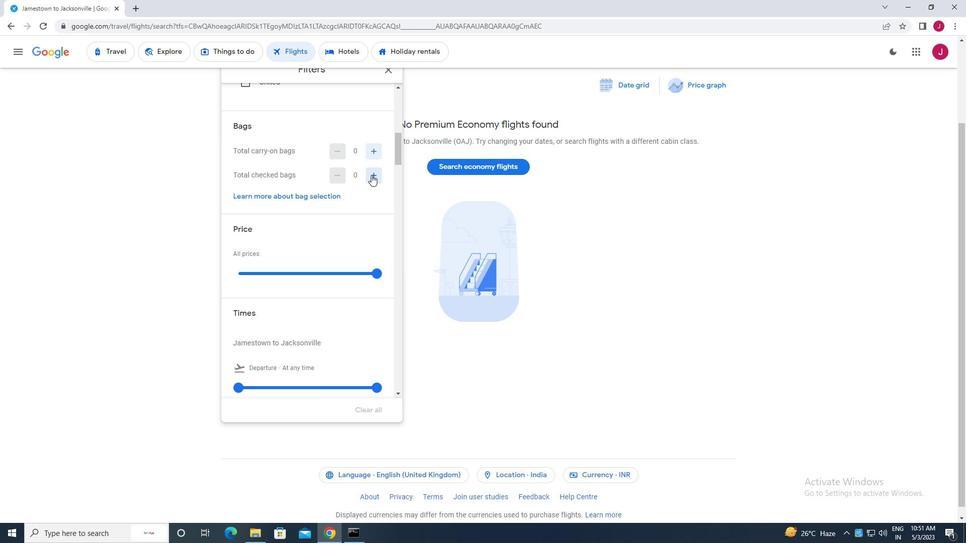 
Action: Mouse moved to (365, 182)
Screenshot: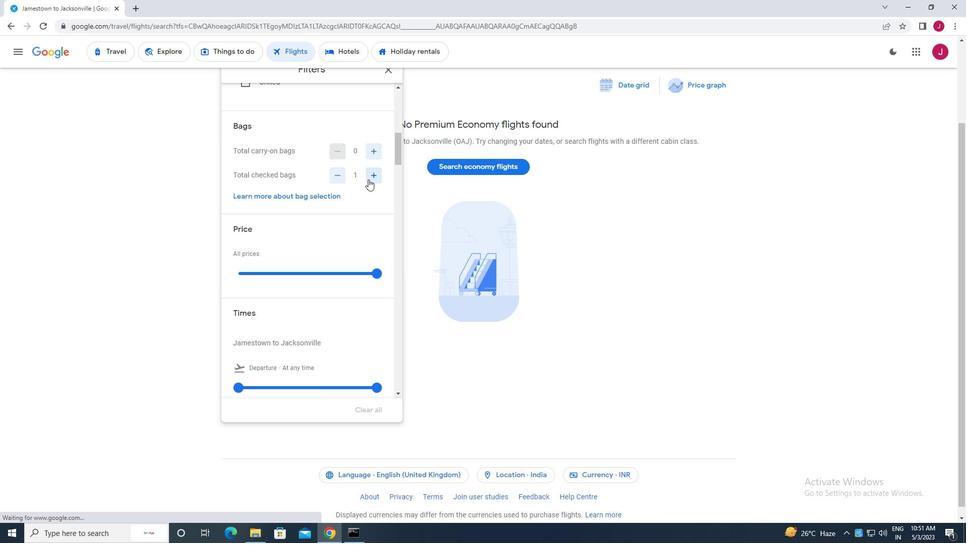 
Action: Mouse scrolled (365, 182) with delta (0, 0)
Screenshot: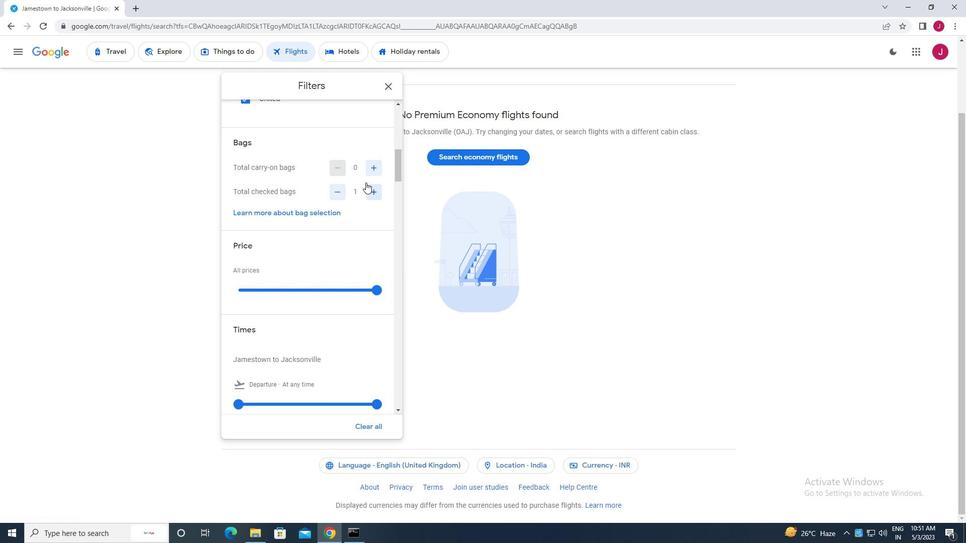 
Action: Mouse moved to (374, 239)
Screenshot: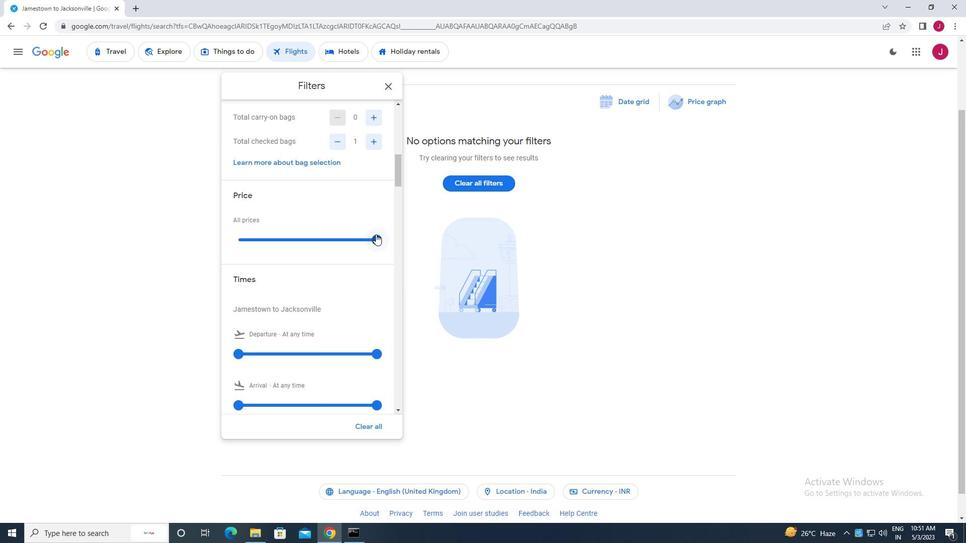 
Action: Mouse pressed left at (374, 239)
Screenshot: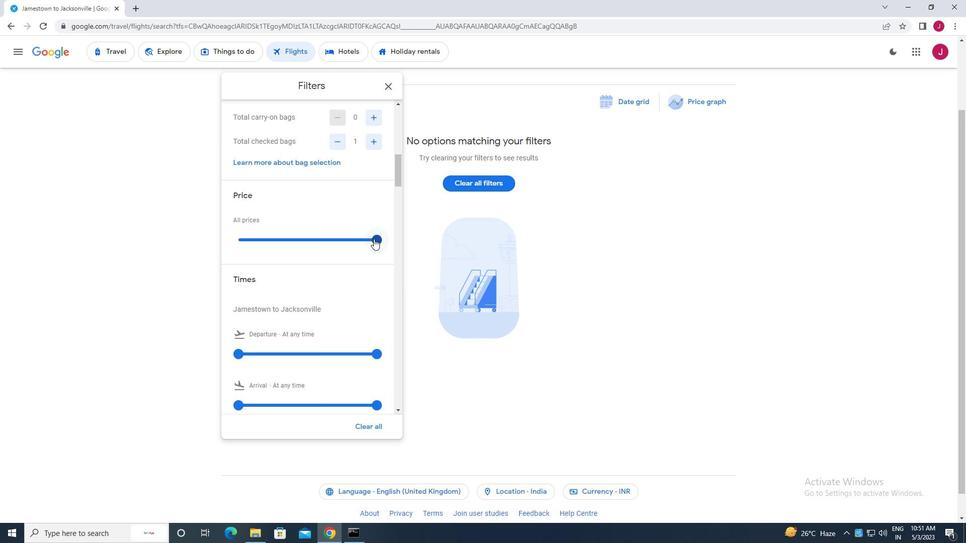 
Action: Mouse moved to (241, 353)
Screenshot: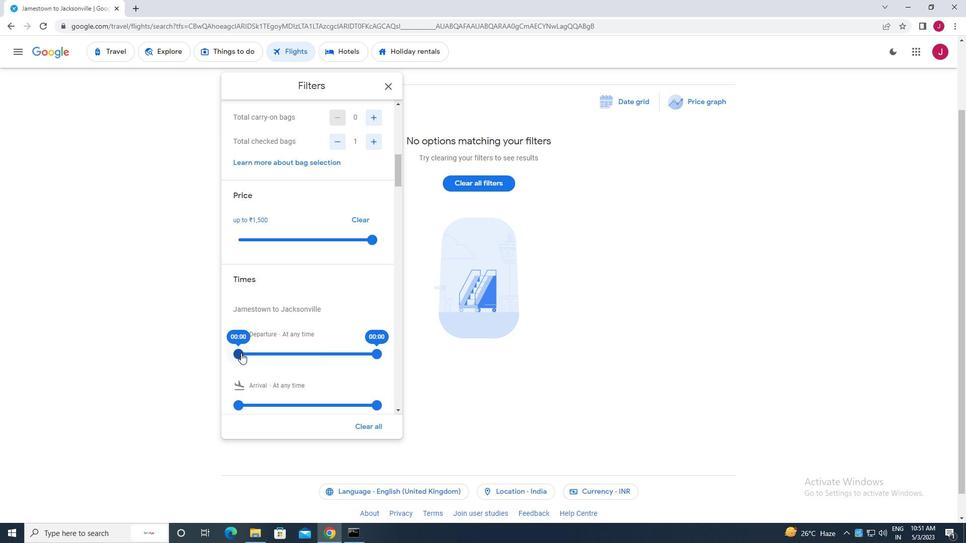 
Action: Mouse pressed left at (241, 353)
Screenshot: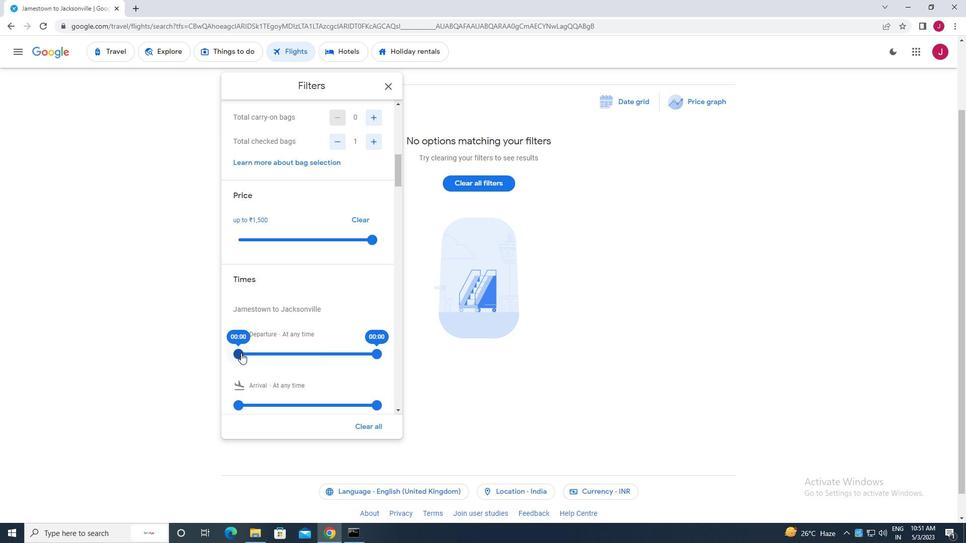 
Action: Mouse moved to (377, 354)
Screenshot: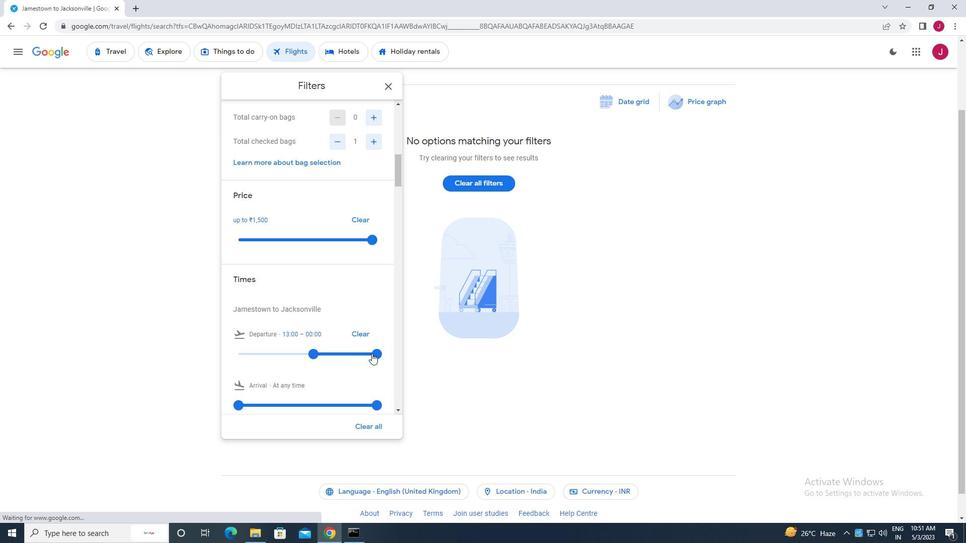 
Action: Mouse pressed left at (377, 354)
Screenshot: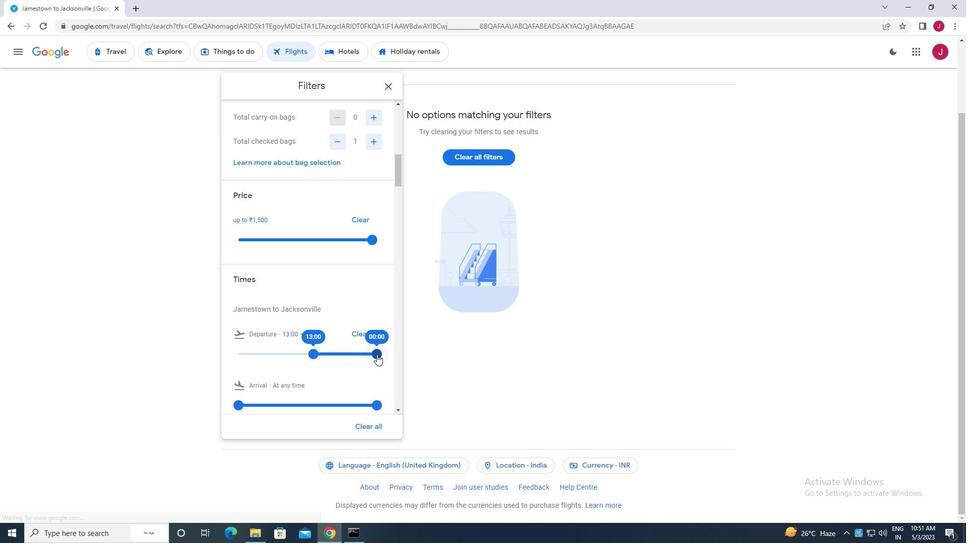 
Action: Mouse moved to (389, 88)
Screenshot: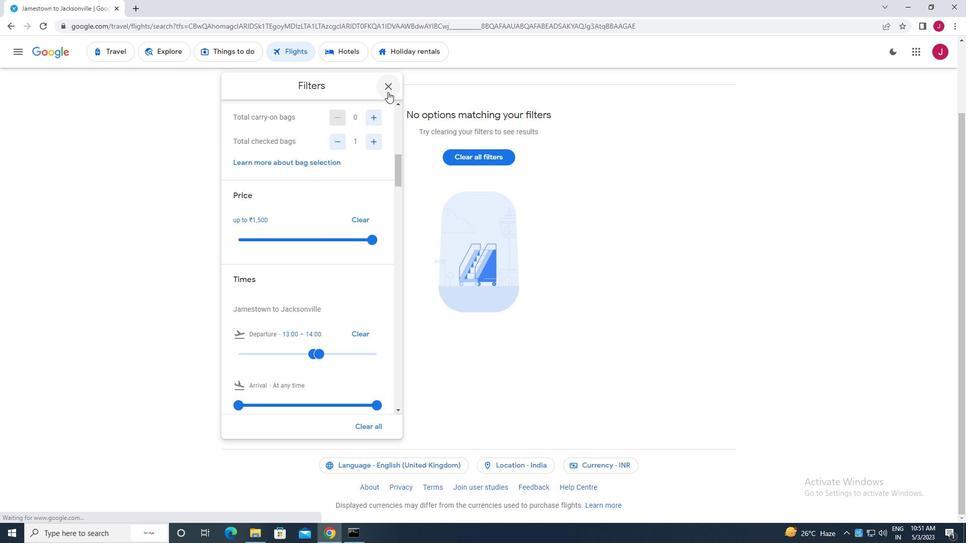 
Action: Mouse pressed left at (389, 88)
Screenshot: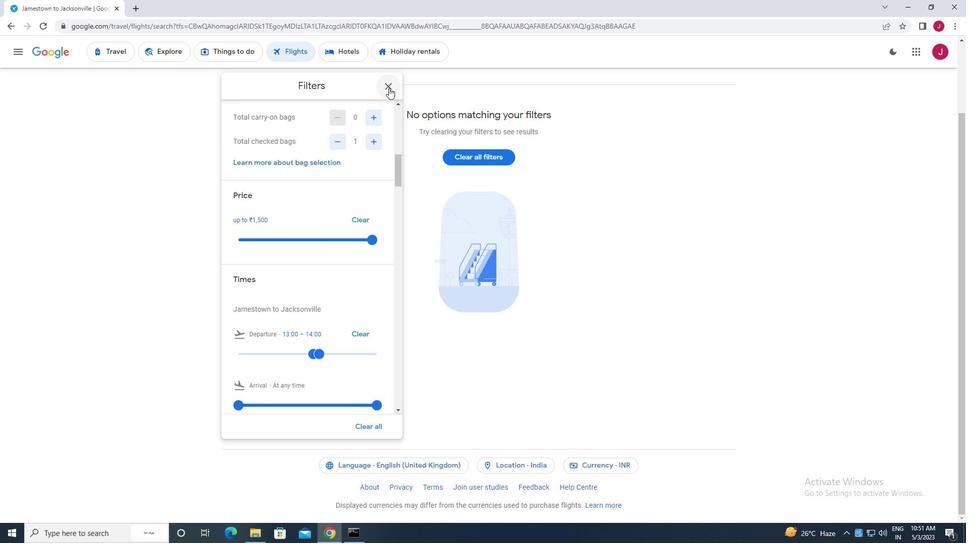 
Action: Mouse moved to (388, 90)
Screenshot: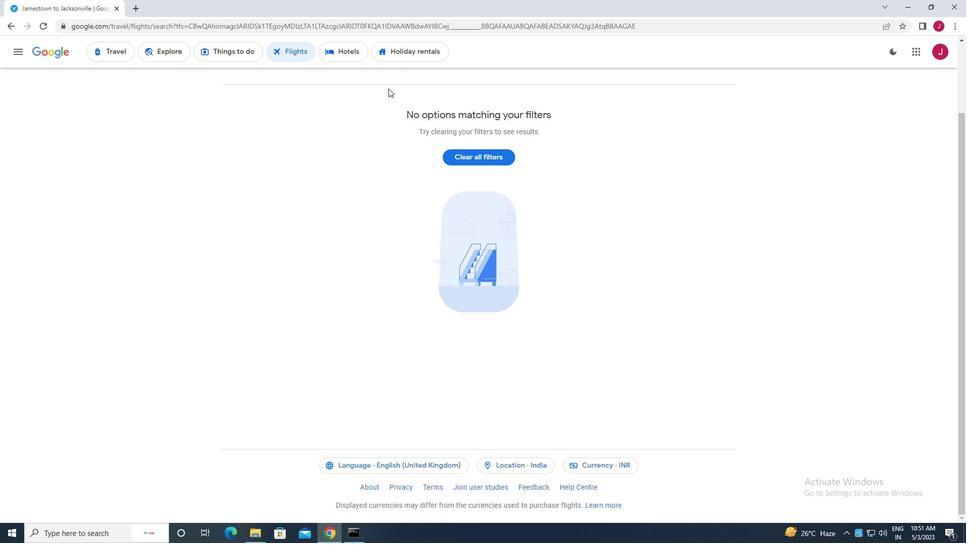 
